 Task: Look for space in Mejorada del Campo, Spain from 6th June, 2023 to 8th June, 2023 for 2 adults in price range Rs.7000 to Rs.12000. Place can be private room with 1  bedroom having 2 beds and 1 bathroom. Property type can be house, flat, guest house. Amenities needed are: wifi, washing machine. Booking option can be shelf check-in. Required host language is English.
Action: Mouse moved to (236, 160)
Screenshot: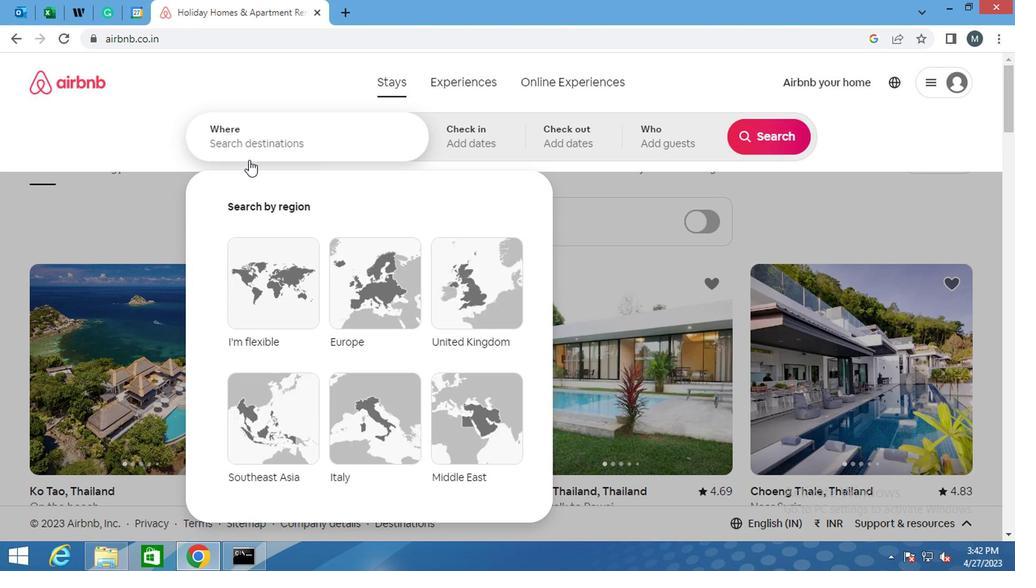 
Action: Key pressed <Key.shift>MEJORADA<Key.space>DEL<Key.space><Key.shift>CAMPO
Screenshot: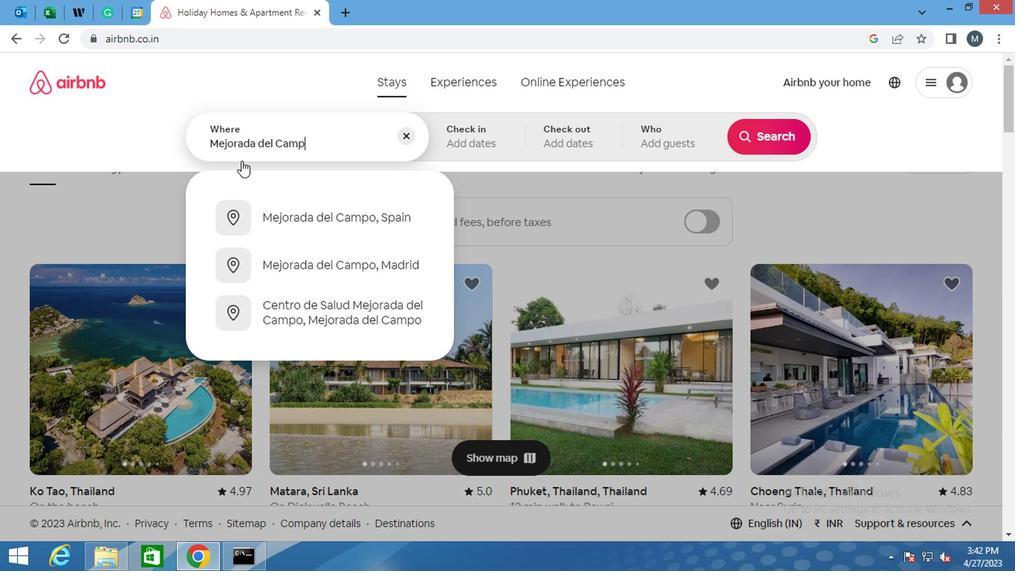 
Action: Mouse moved to (368, 265)
Screenshot: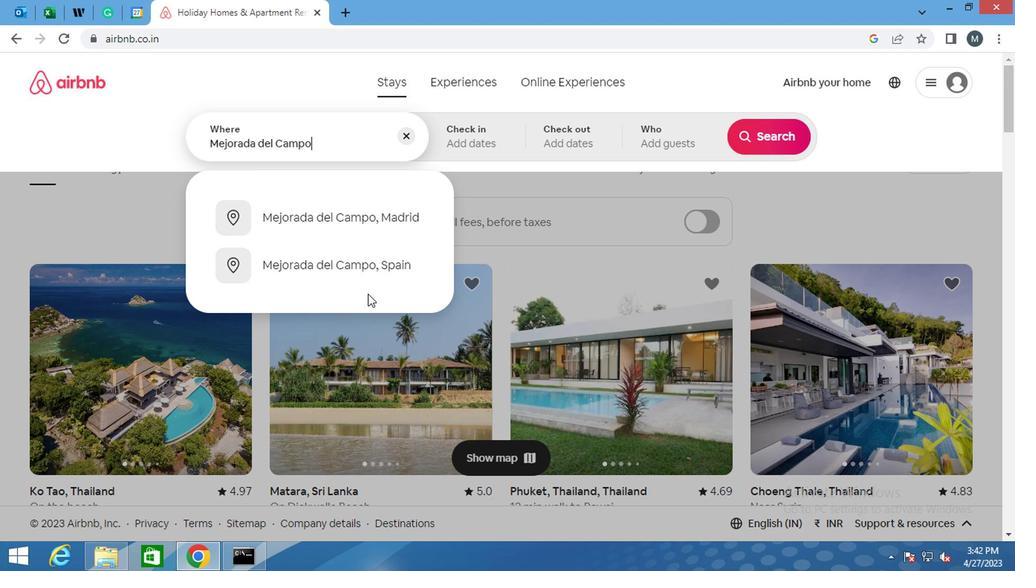
Action: Mouse pressed left at (368, 265)
Screenshot: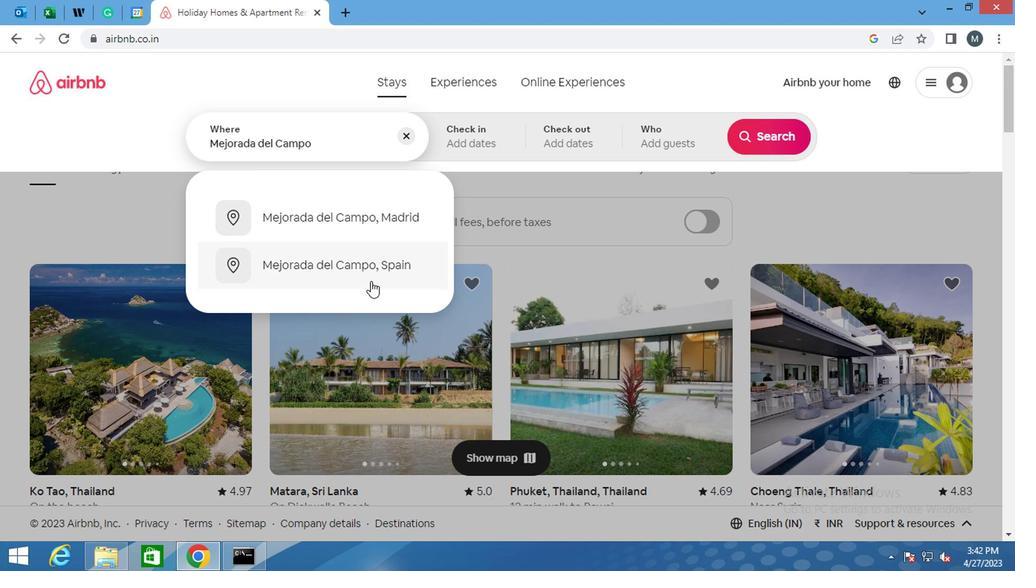 
Action: Mouse moved to (747, 253)
Screenshot: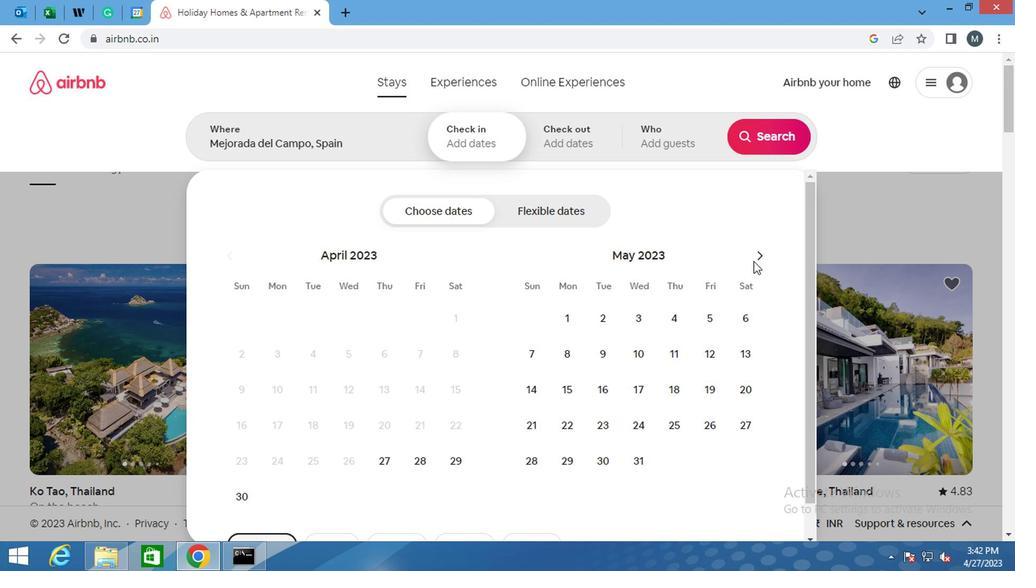 
Action: Mouse pressed left at (747, 253)
Screenshot: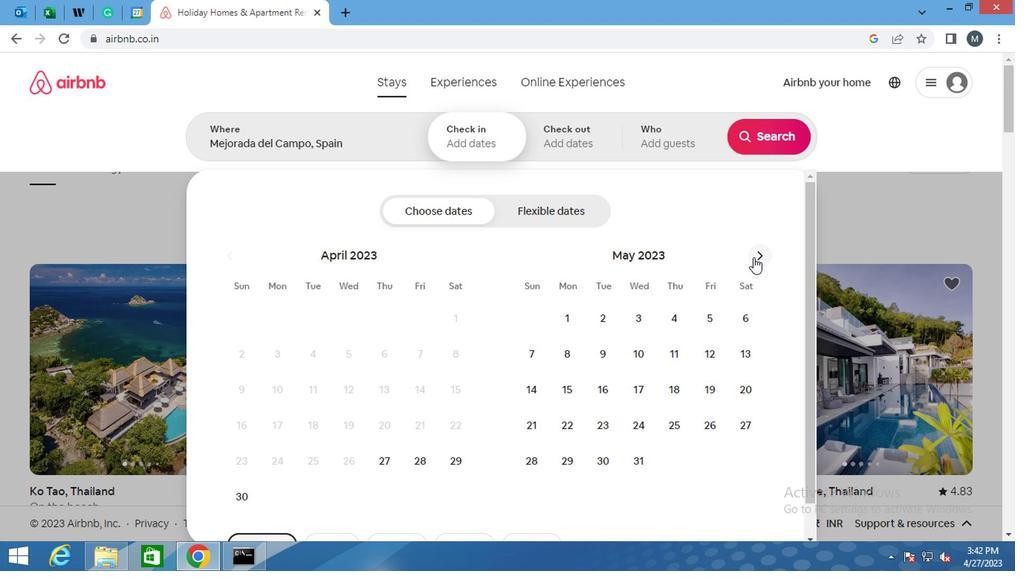 
Action: Mouse moved to (590, 353)
Screenshot: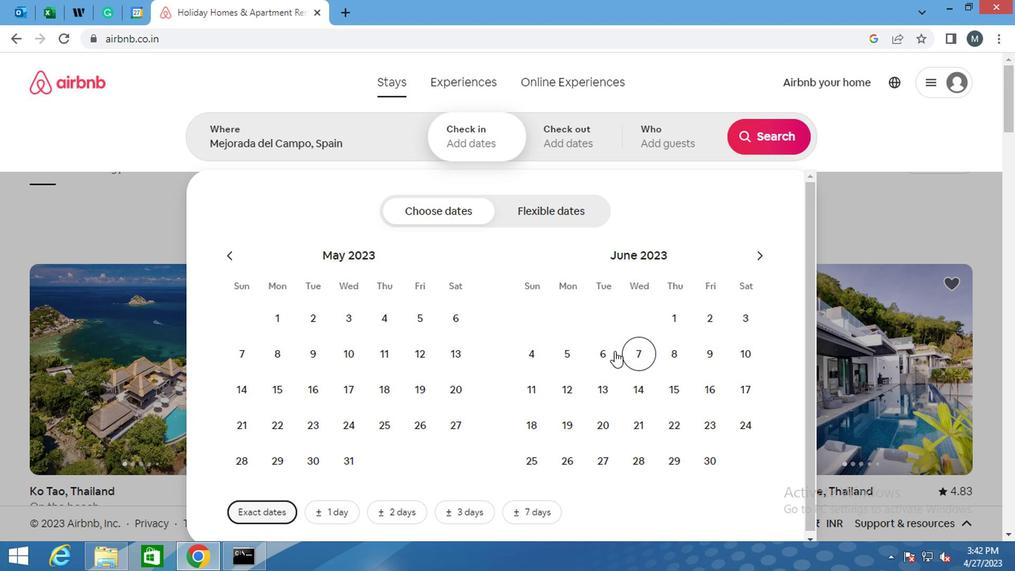 
Action: Mouse pressed left at (590, 353)
Screenshot: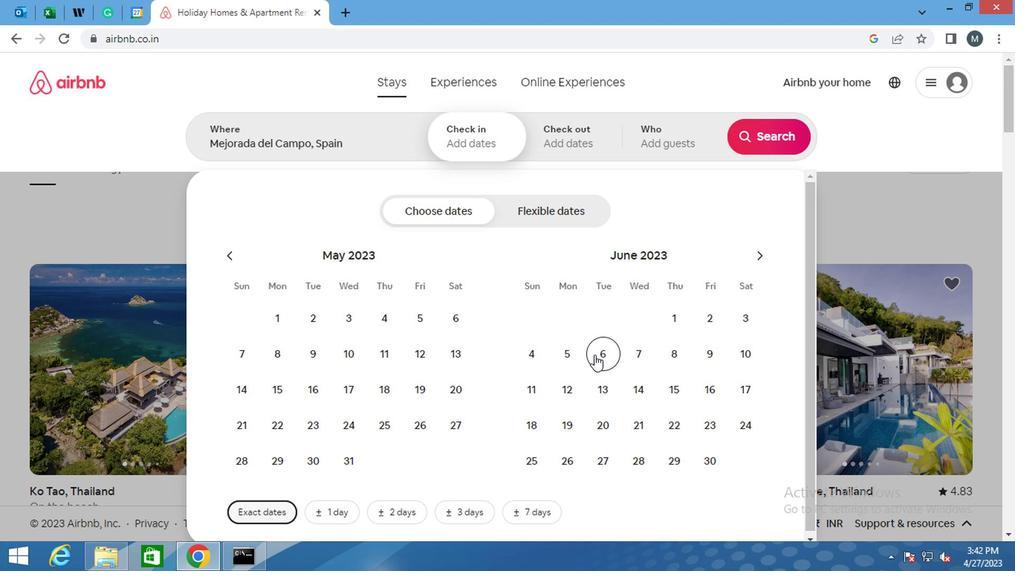 
Action: Mouse moved to (666, 347)
Screenshot: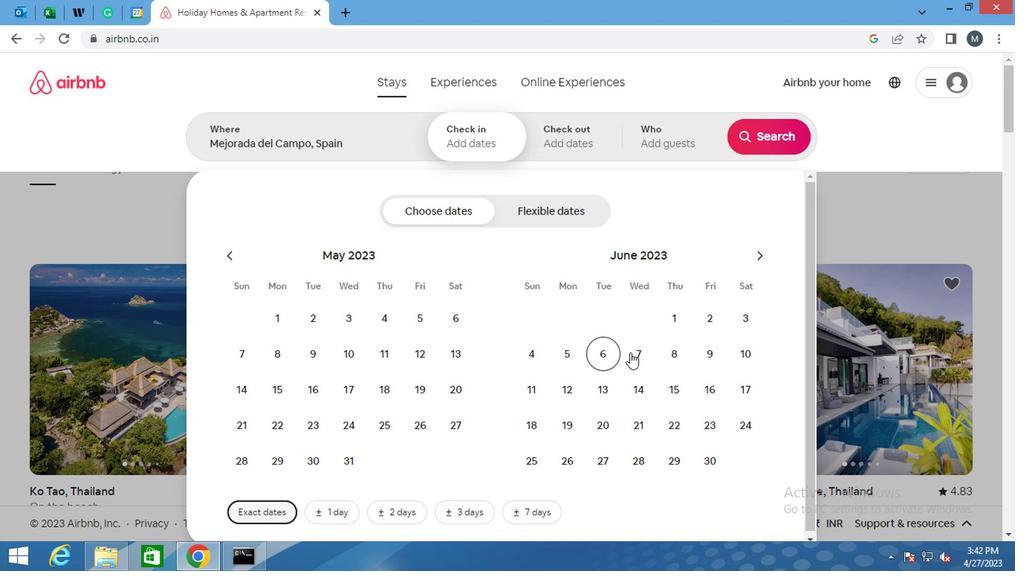 
Action: Mouse pressed left at (666, 347)
Screenshot: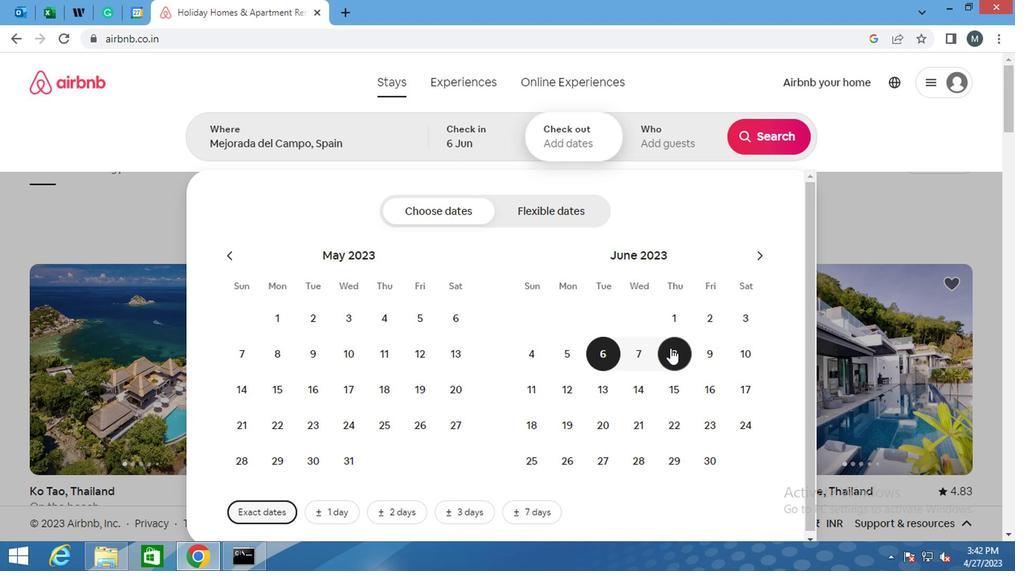
Action: Mouse moved to (674, 149)
Screenshot: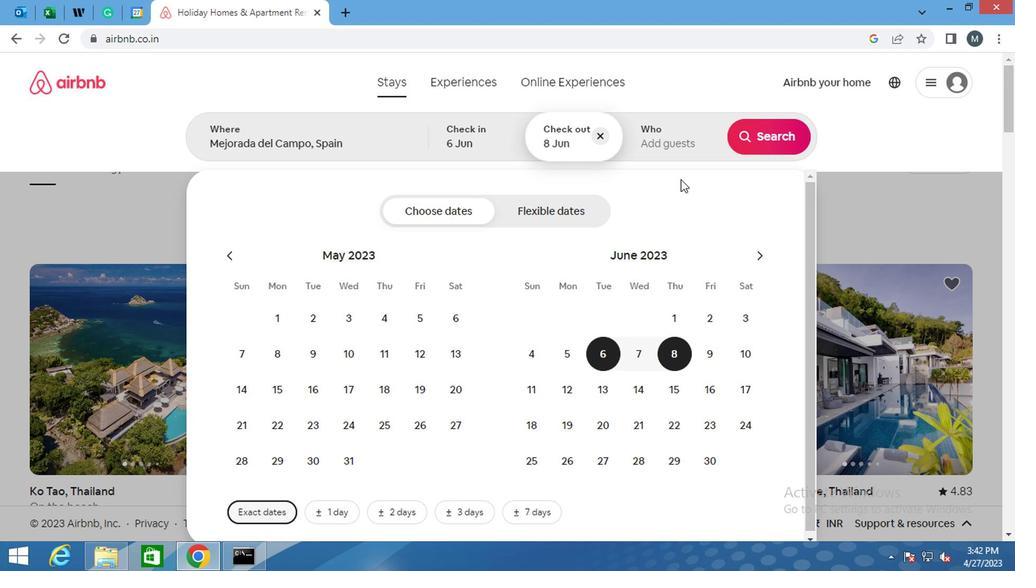 
Action: Mouse pressed left at (674, 149)
Screenshot: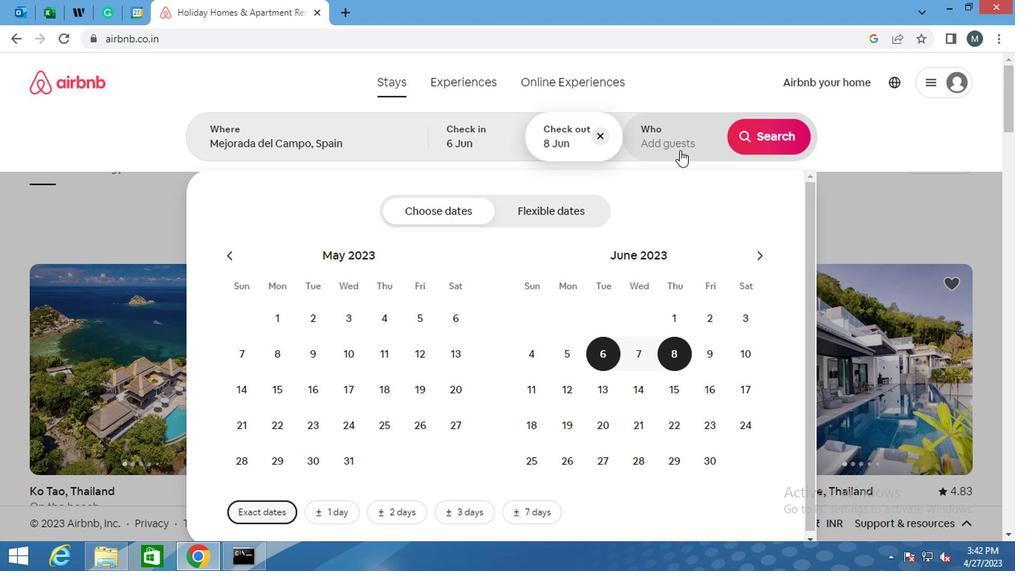 
Action: Mouse moved to (760, 217)
Screenshot: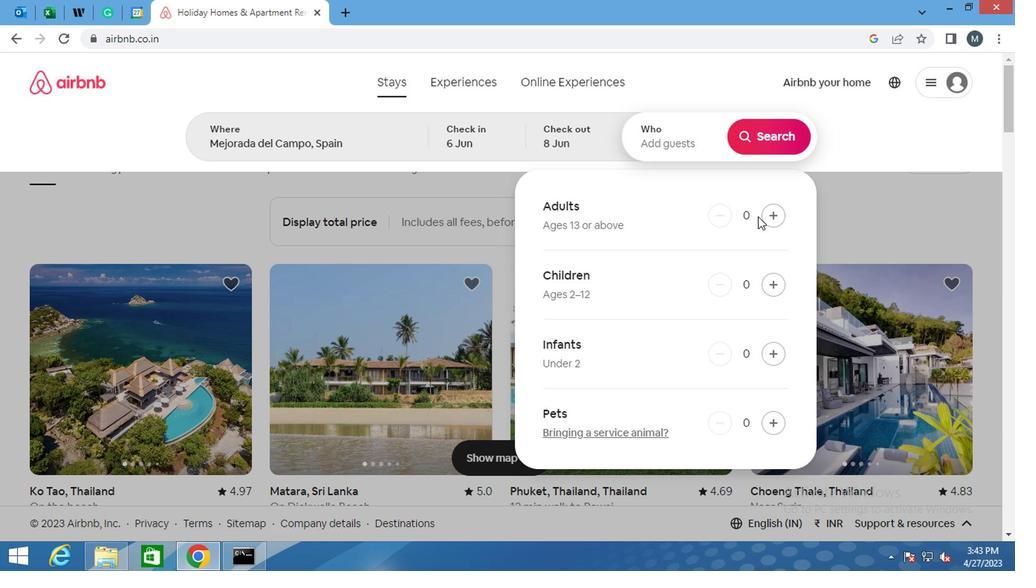 
Action: Mouse pressed left at (760, 217)
Screenshot: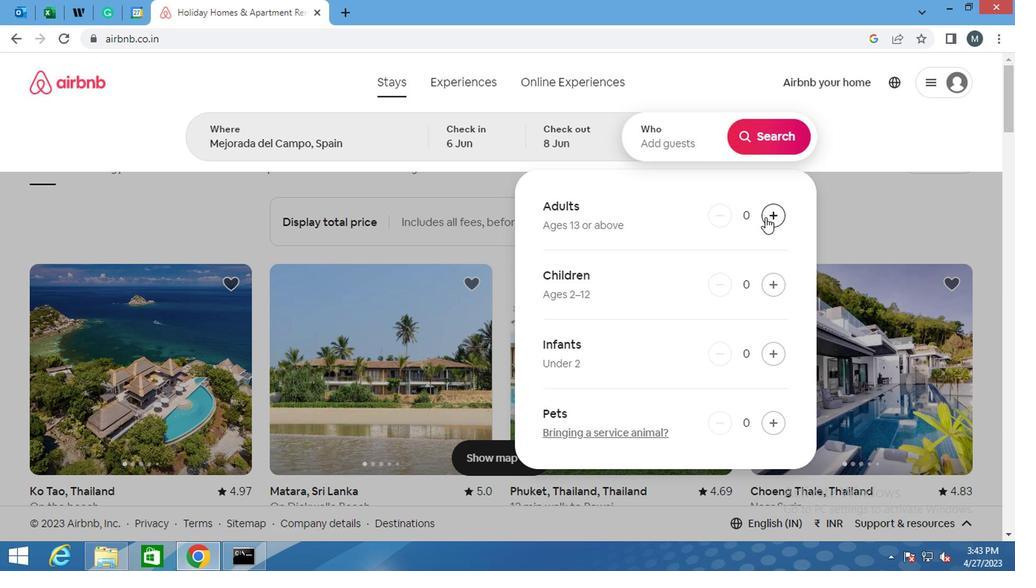 
Action: Mouse pressed left at (760, 217)
Screenshot: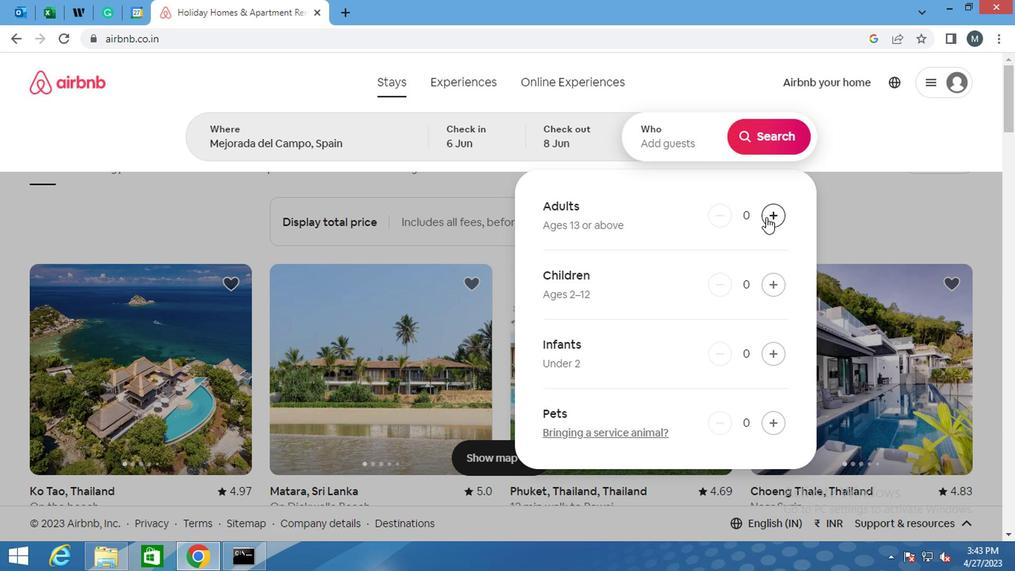 
Action: Mouse moved to (760, 129)
Screenshot: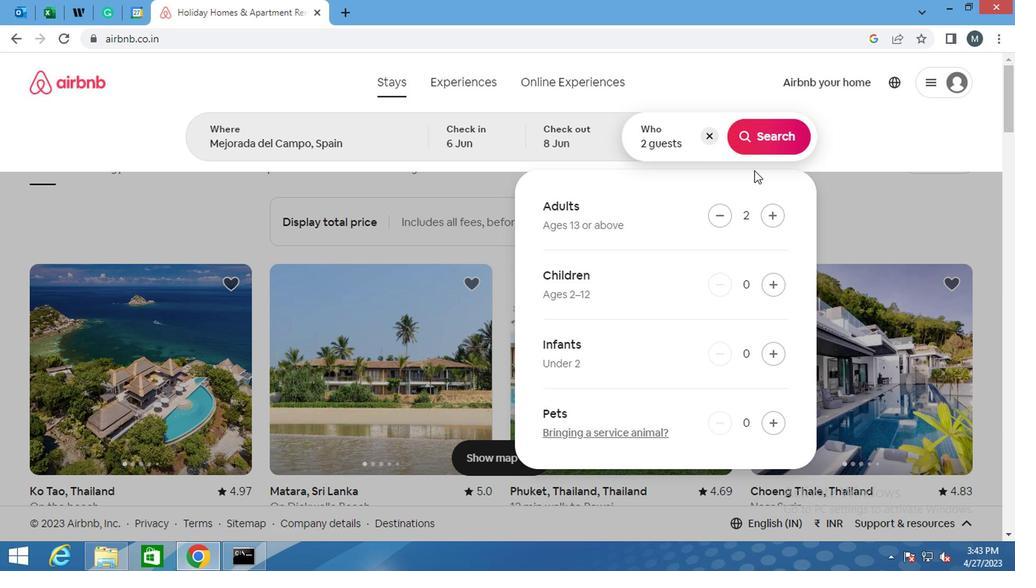
Action: Mouse pressed left at (760, 129)
Screenshot: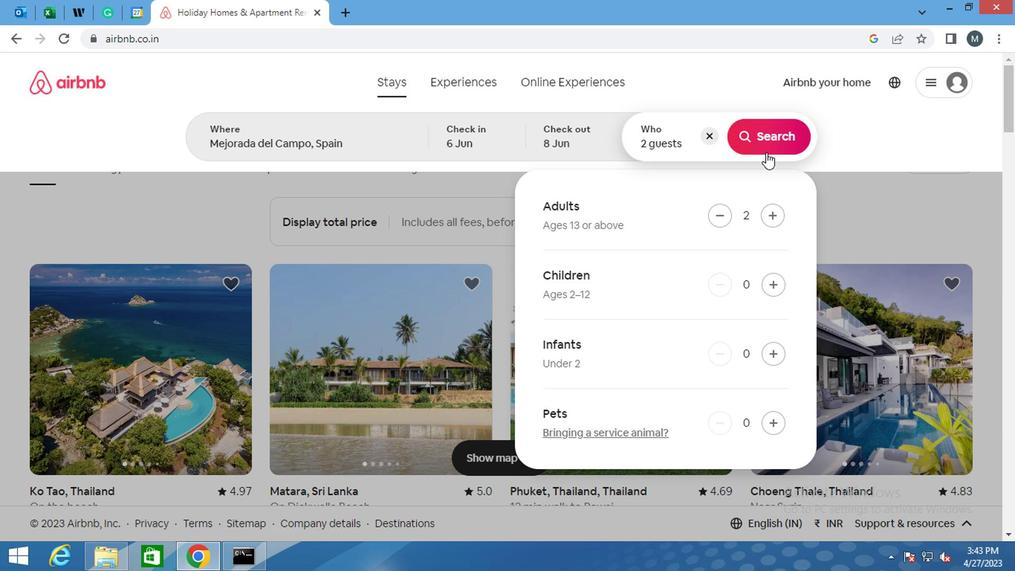 
Action: Mouse moved to (931, 137)
Screenshot: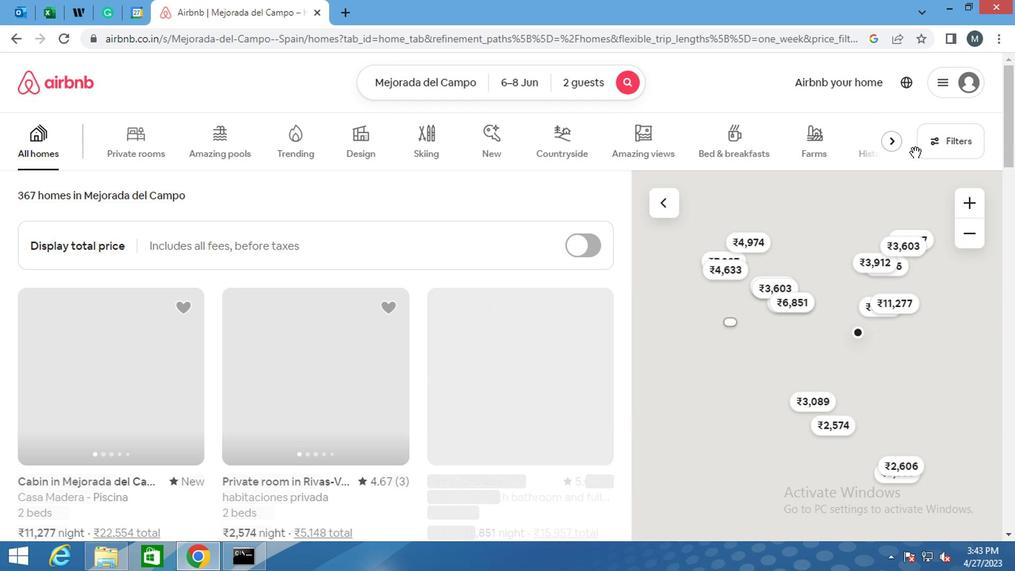 
Action: Mouse pressed left at (931, 137)
Screenshot: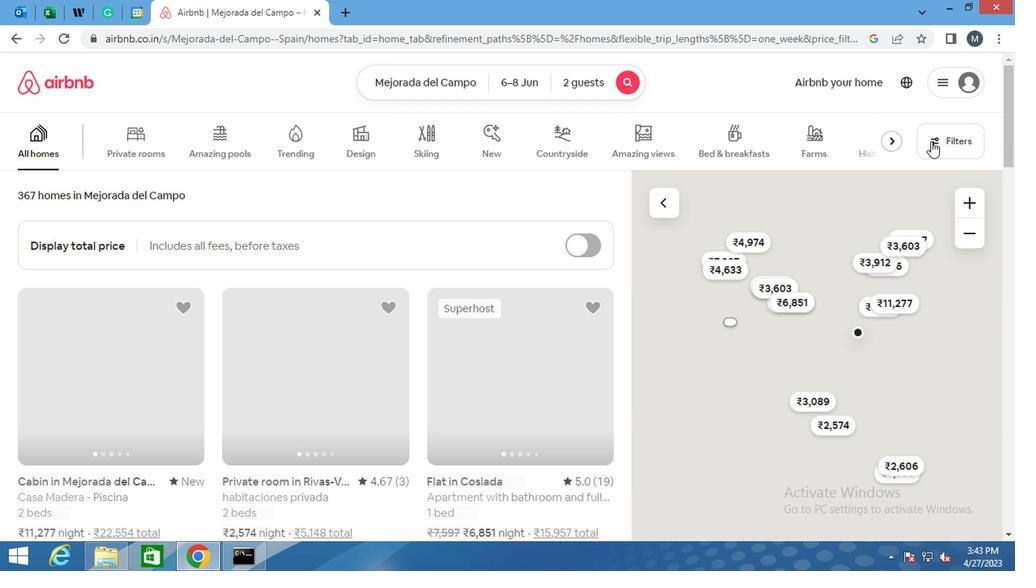 
Action: Mouse moved to (360, 330)
Screenshot: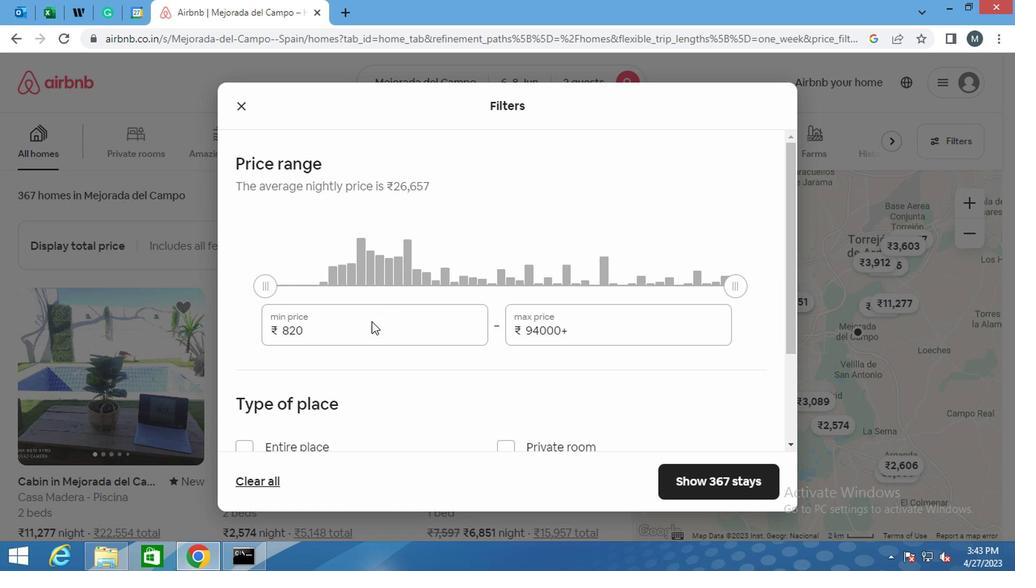 
Action: Mouse pressed left at (360, 330)
Screenshot: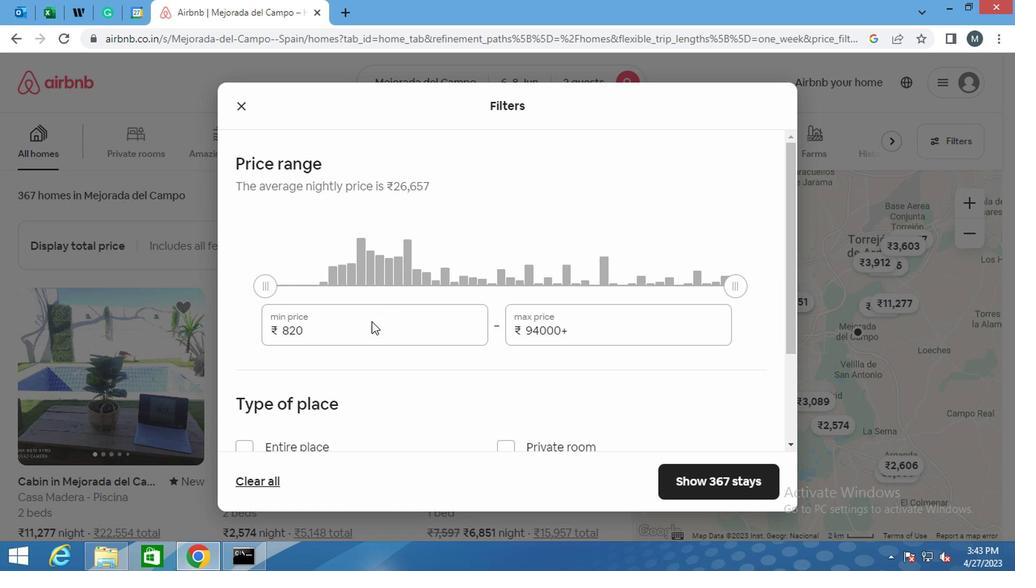
Action: Mouse moved to (258, 327)
Screenshot: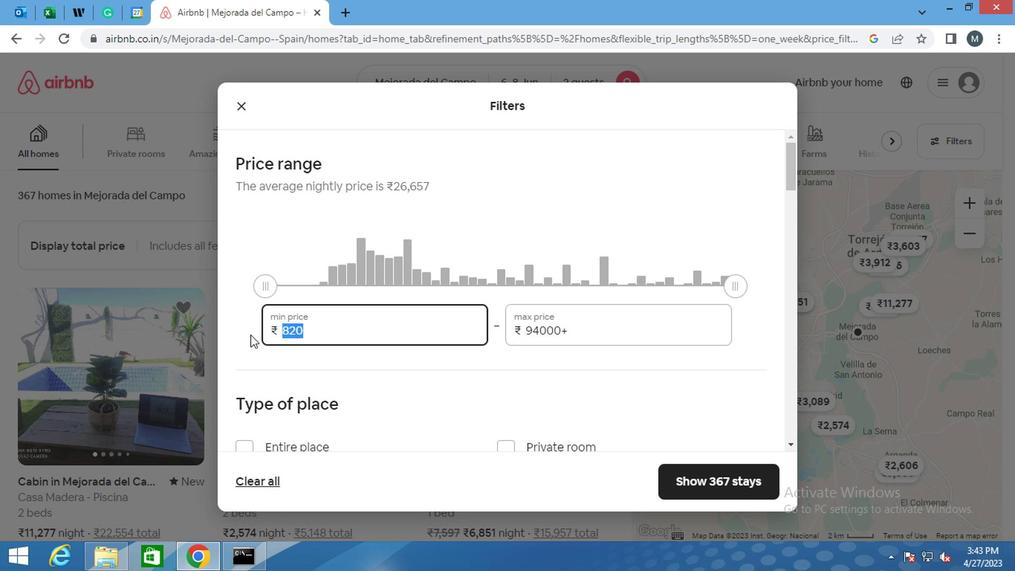 
Action: Key pressed 7000
Screenshot: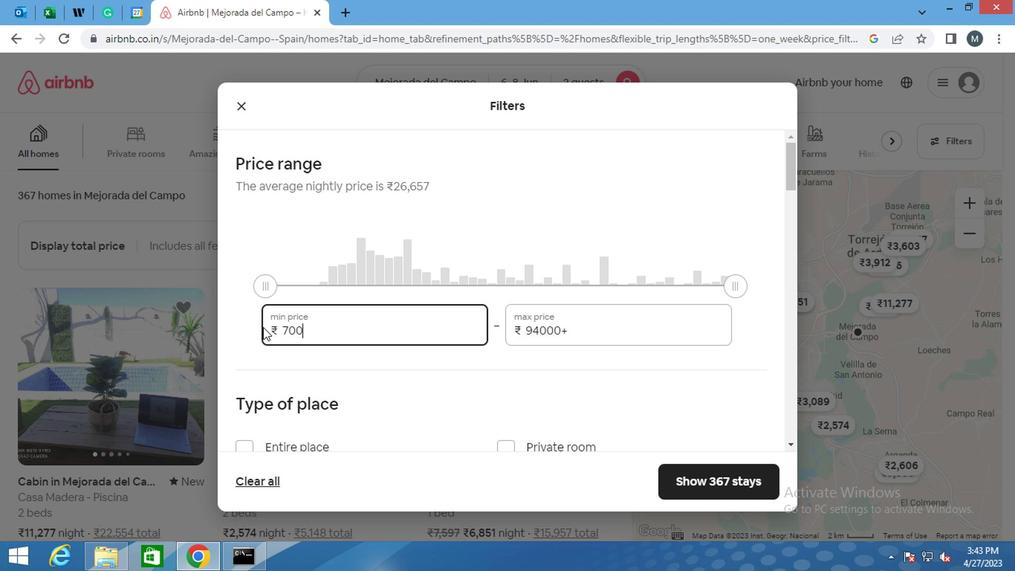 
Action: Mouse moved to (569, 326)
Screenshot: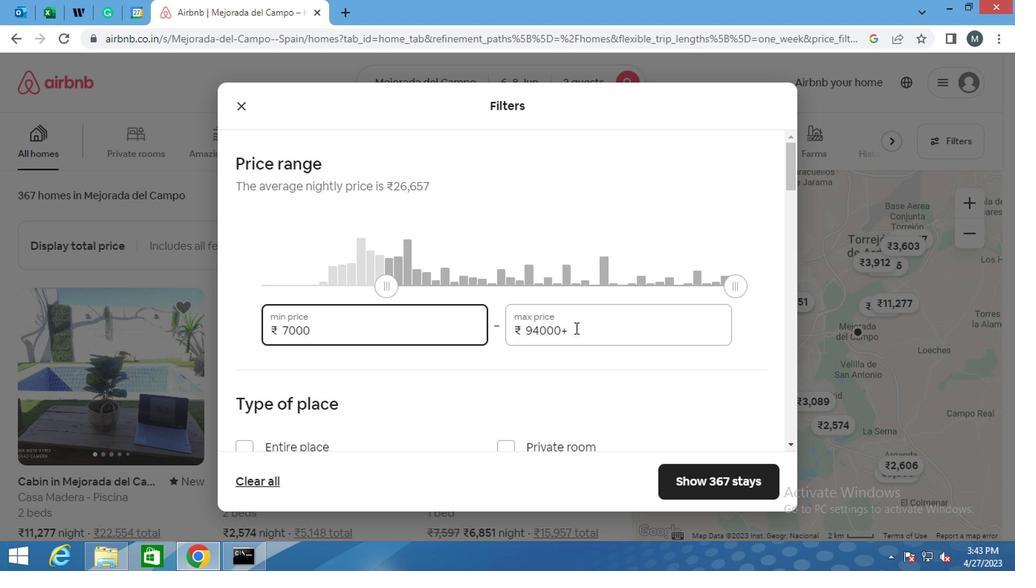 
Action: Mouse pressed left at (569, 326)
Screenshot: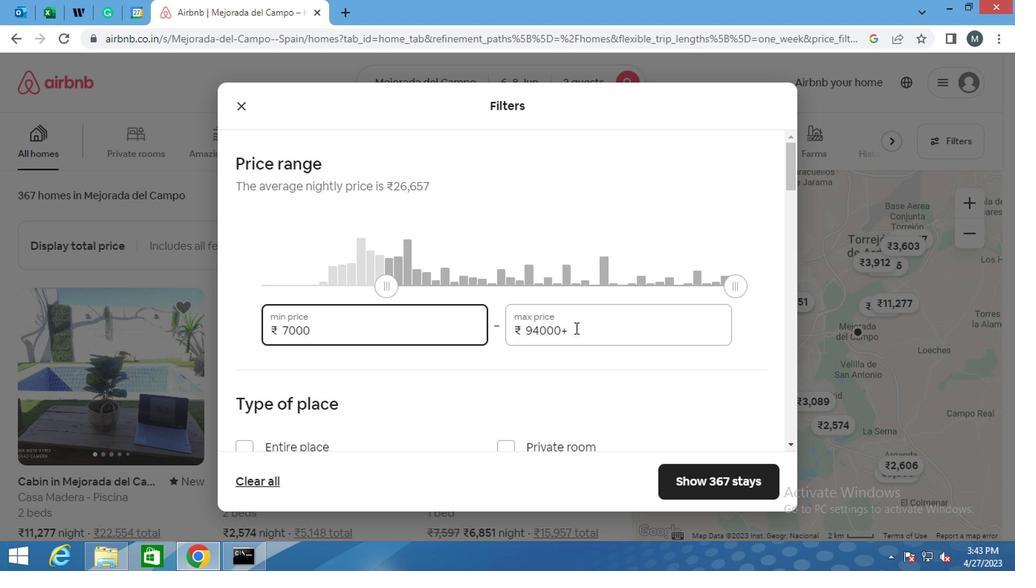 
Action: Mouse moved to (493, 326)
Screenshot: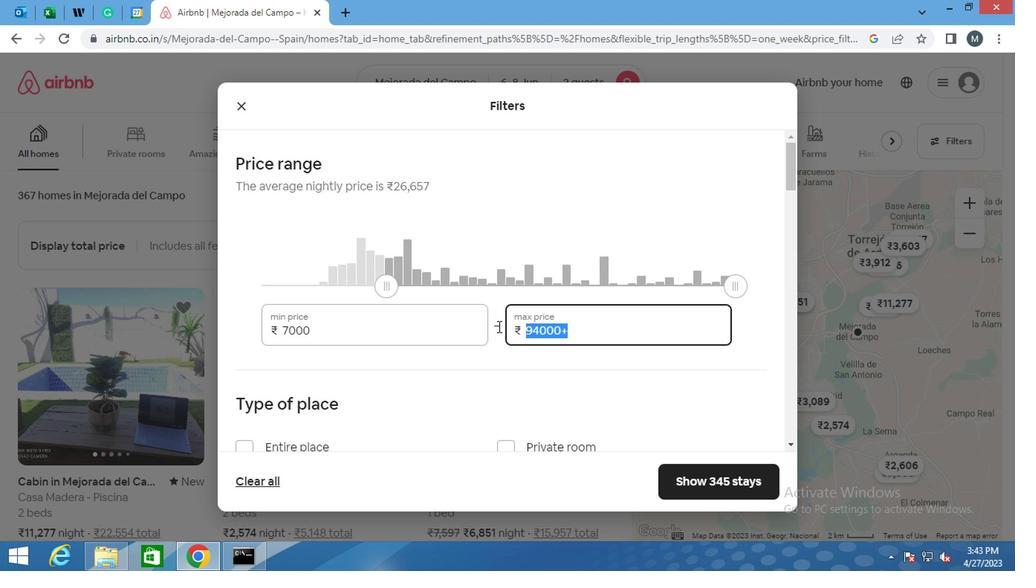 
Action: Key pressed 1
Screenshot: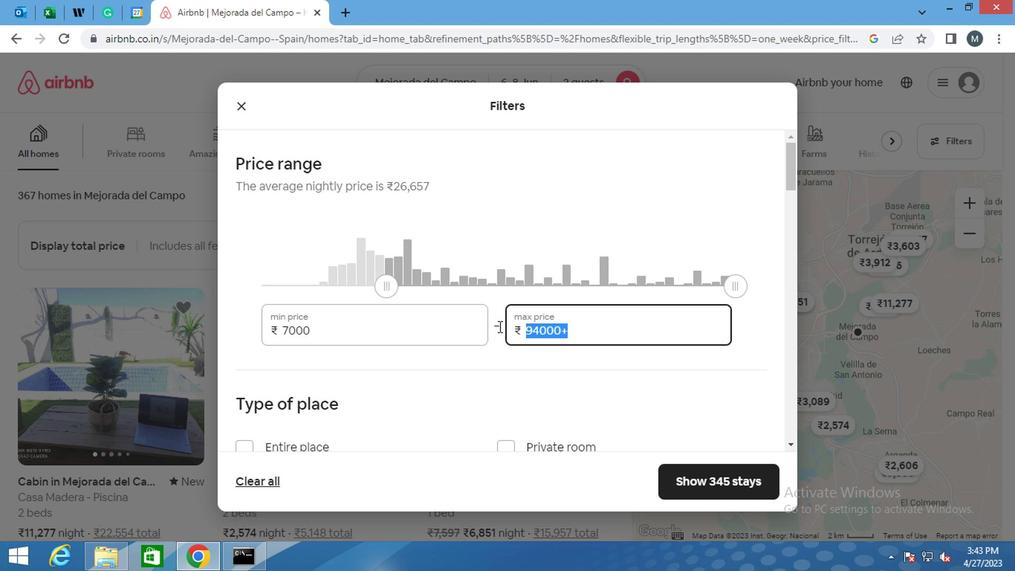 
Action: Mouse moved to (493, 326)
Screenshot: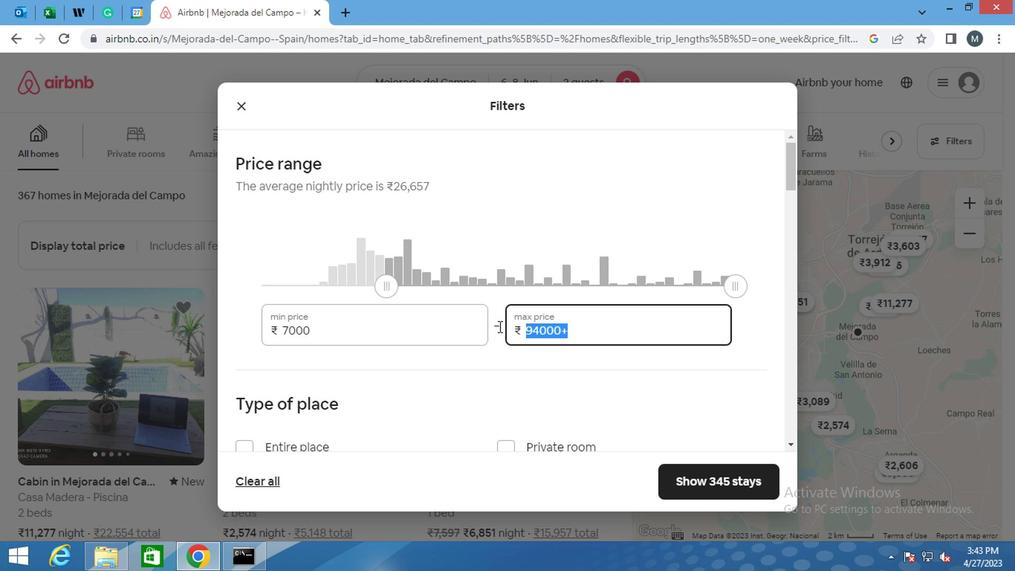 
Action: Key pressed 2
Screenshot: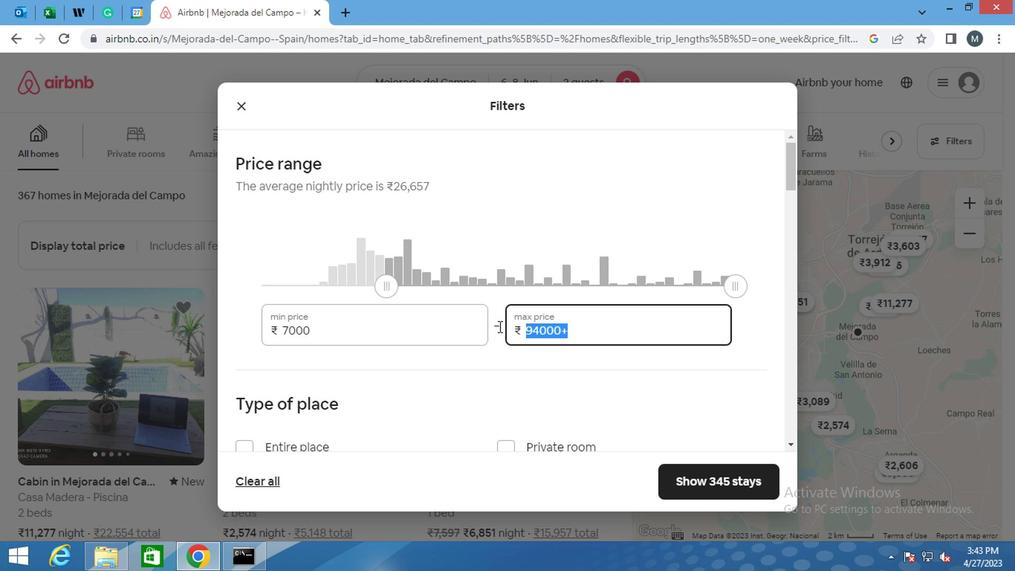
Action: Mouse moved to (495, 327)
Screenshot: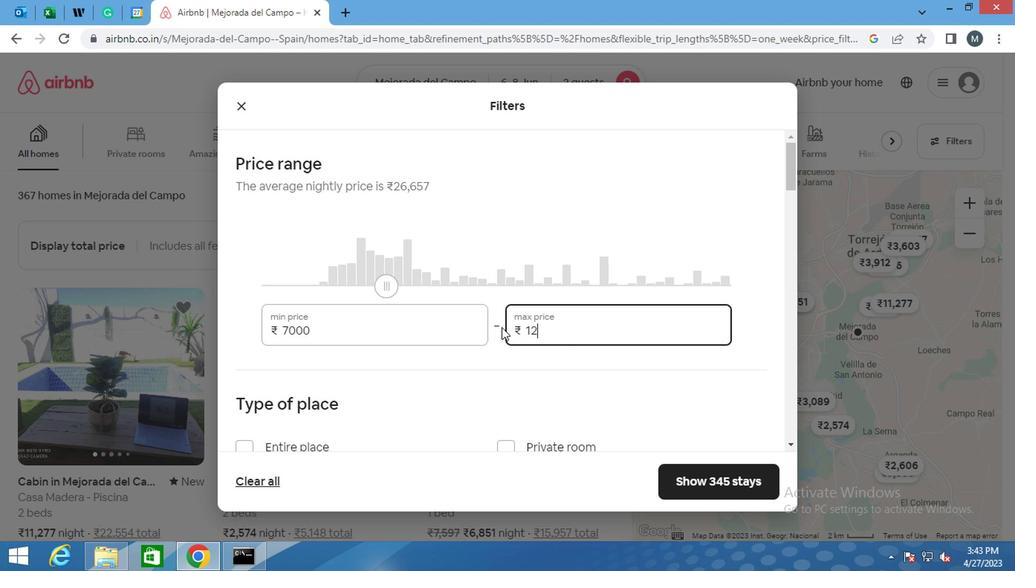 
Action: Key pressed 0
Screenshot: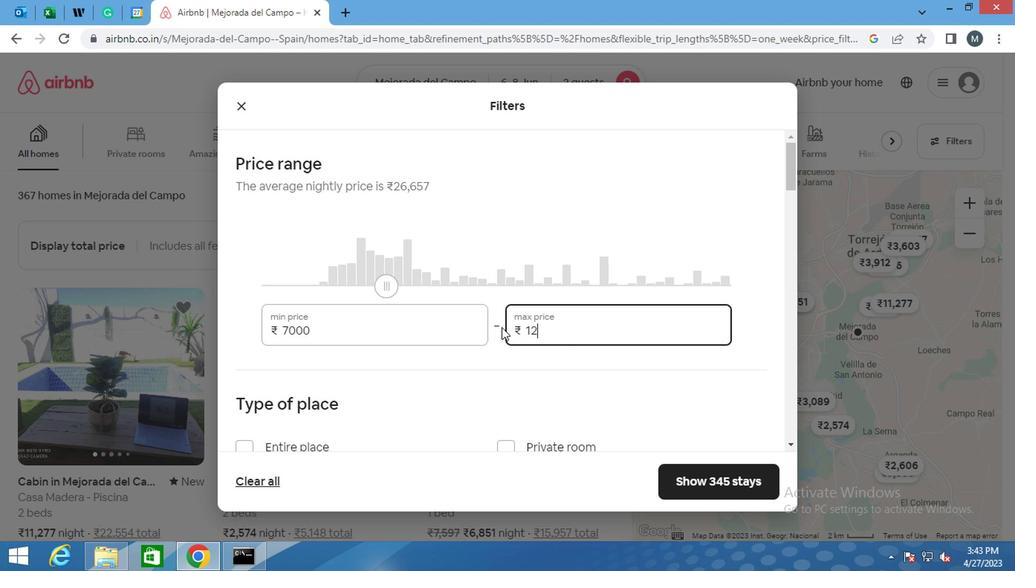 
Action: Mouse moved to (497, 327)
Screenshot: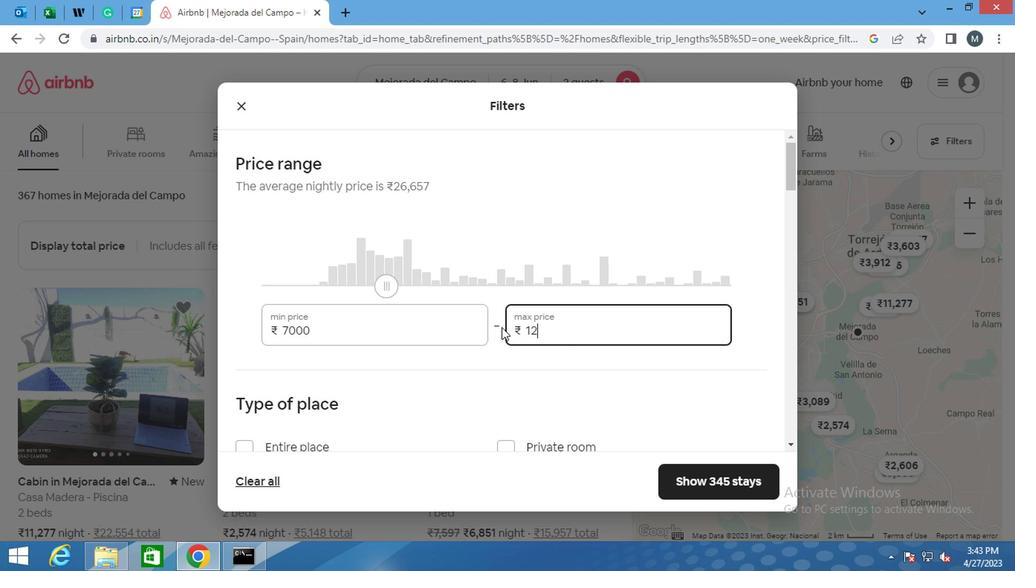 
Action: Key pressed 0
Screenshot: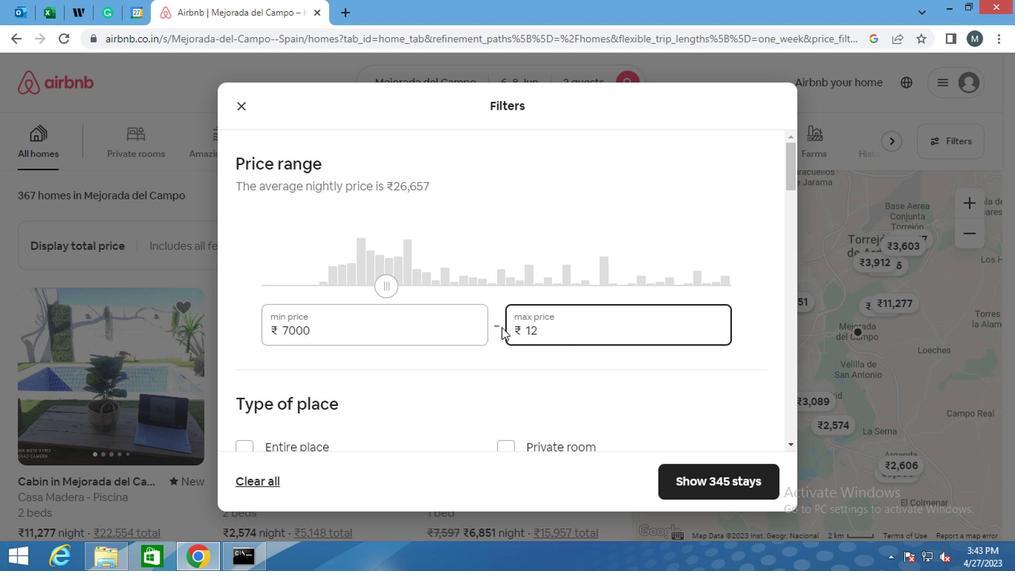 
Action: Mouse moved to (498, 328)
Screenshot: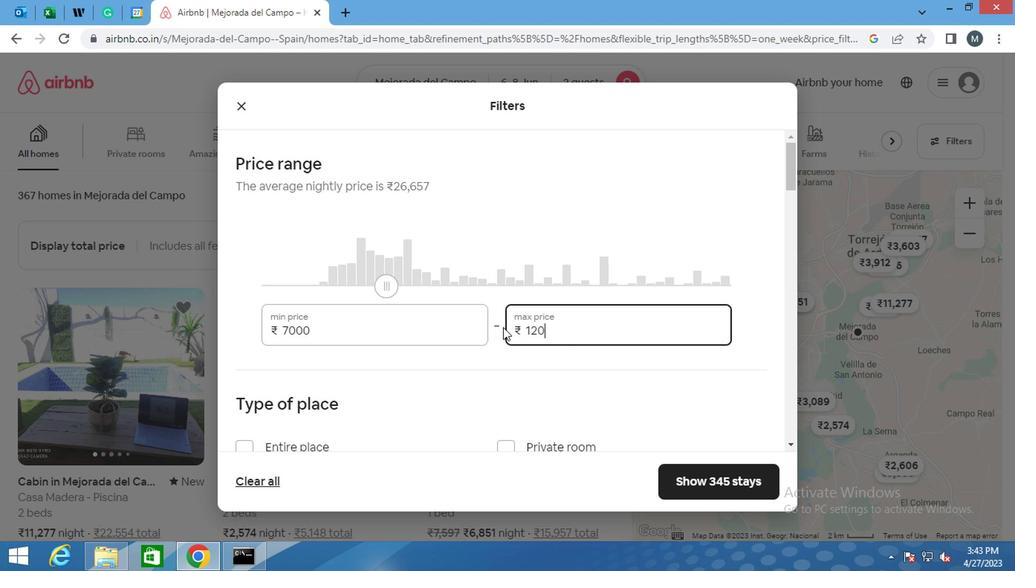 
Action: Key pressed 0
Screenshot: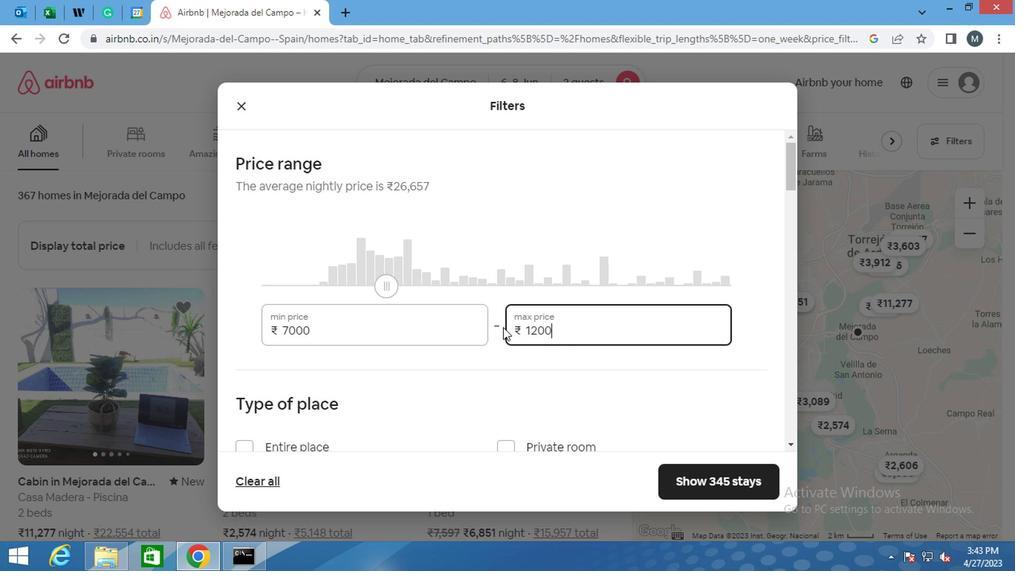 
Action: Mouse moved to (456, 353)
Screenshot: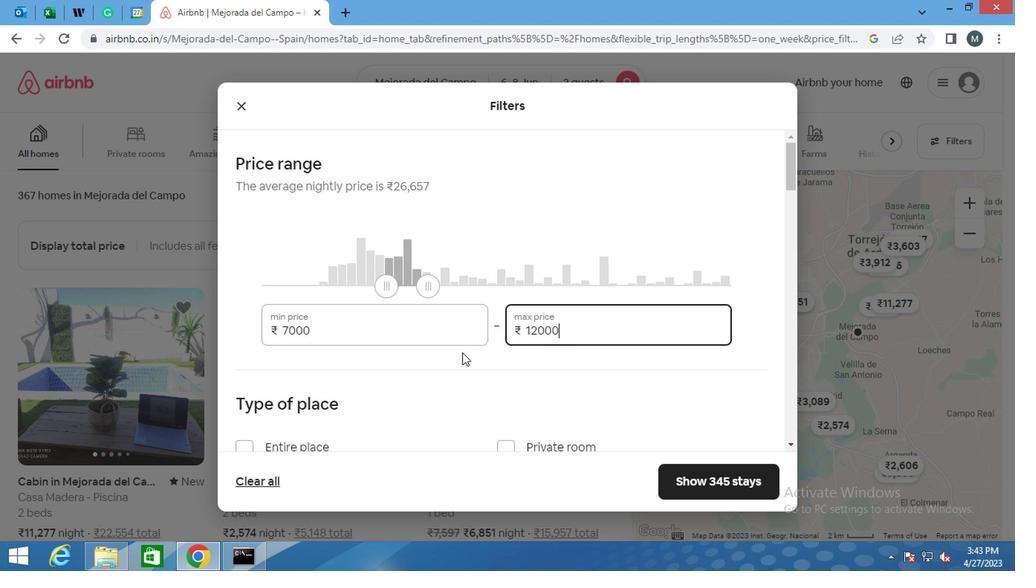 
Action: Mouse scrolled (456, 352) with delta (0, -1)
Screenshot: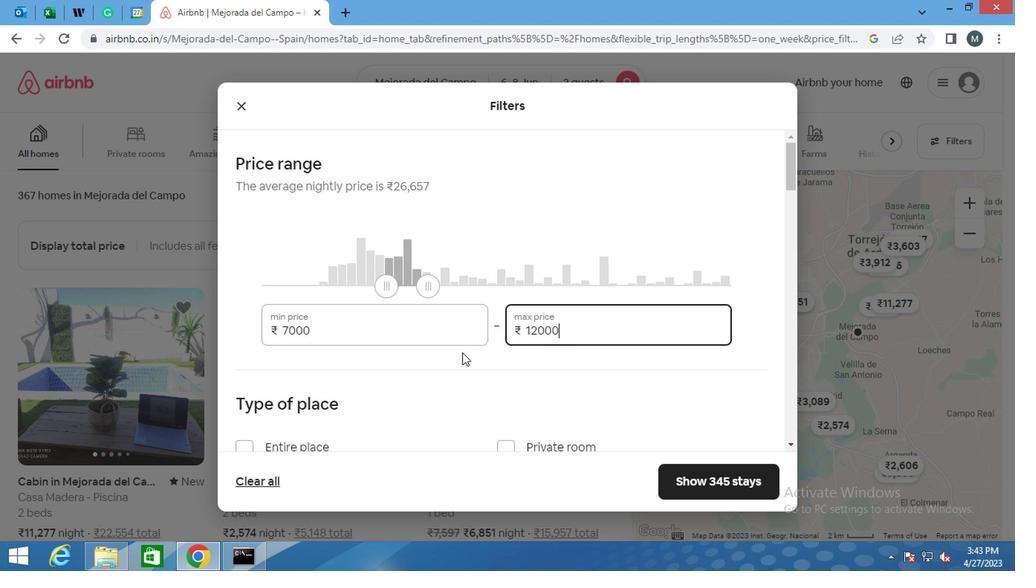 
Action: Mouse scrolled (456, 352) with delta (0, -1)
Screenshot: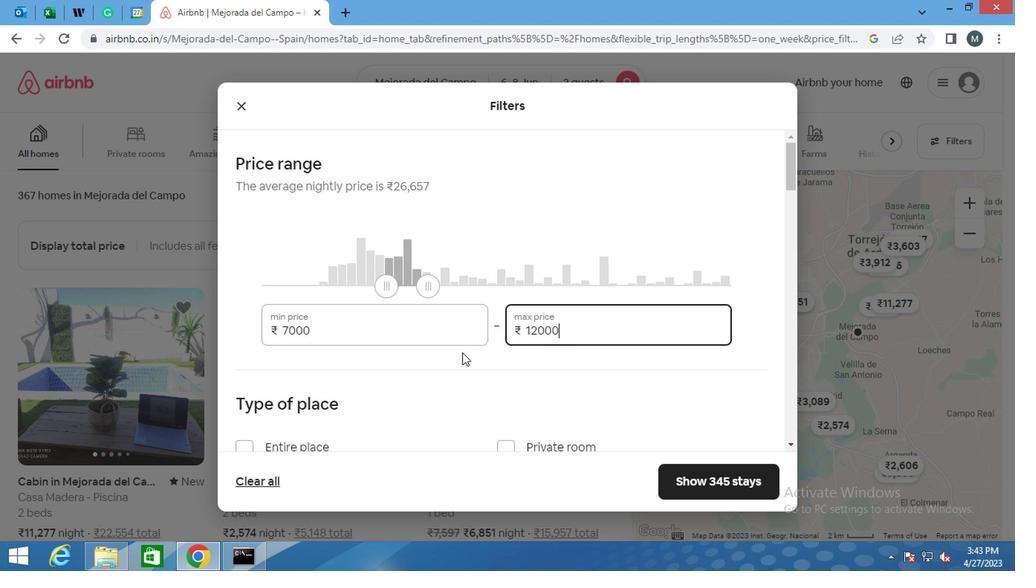 
Action: Mouse moved to (500, 301)
Screenshot: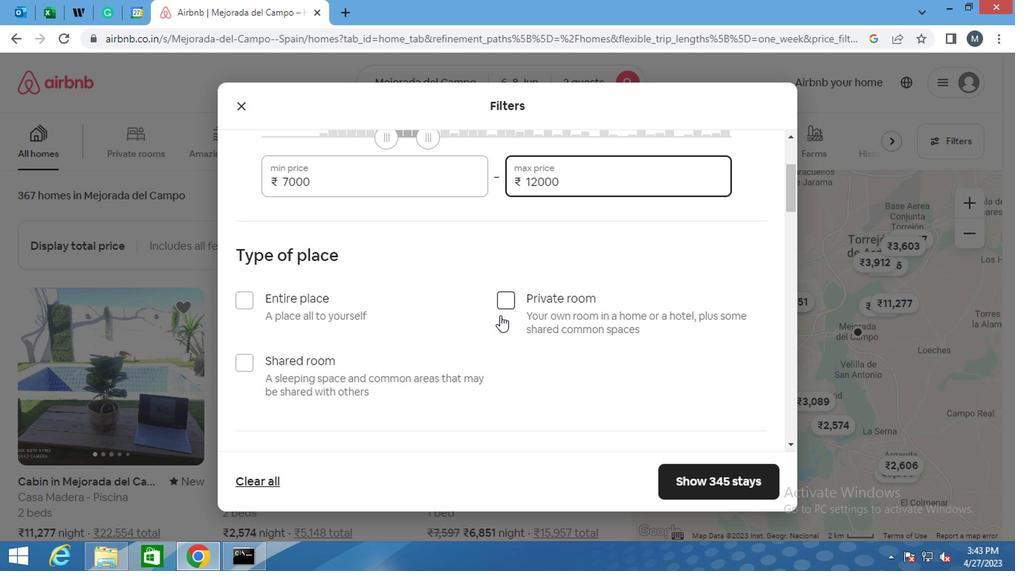 
Action: Mouse pressed left at (500, 301)
Screenshot: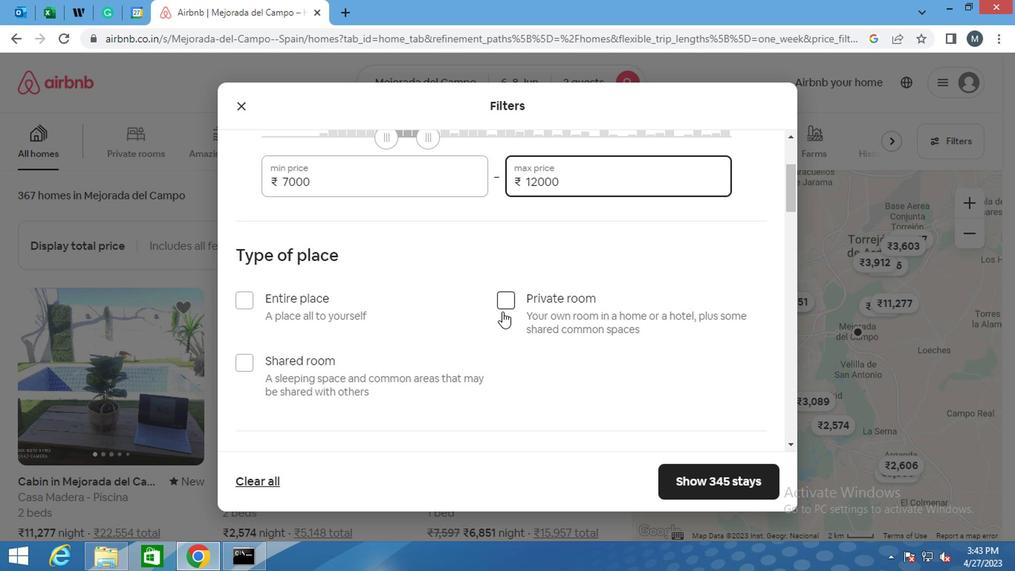 
Action: Mouse moved to (336, 299)
Screenshot: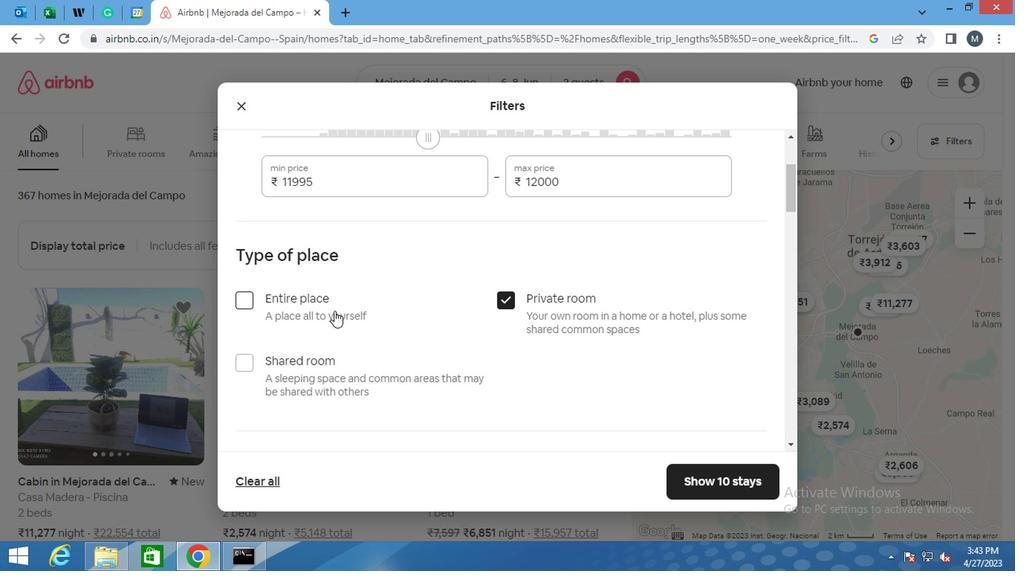 
Action: Mouse scrolled (336, 298) with delta (0, 0)
Screenshot: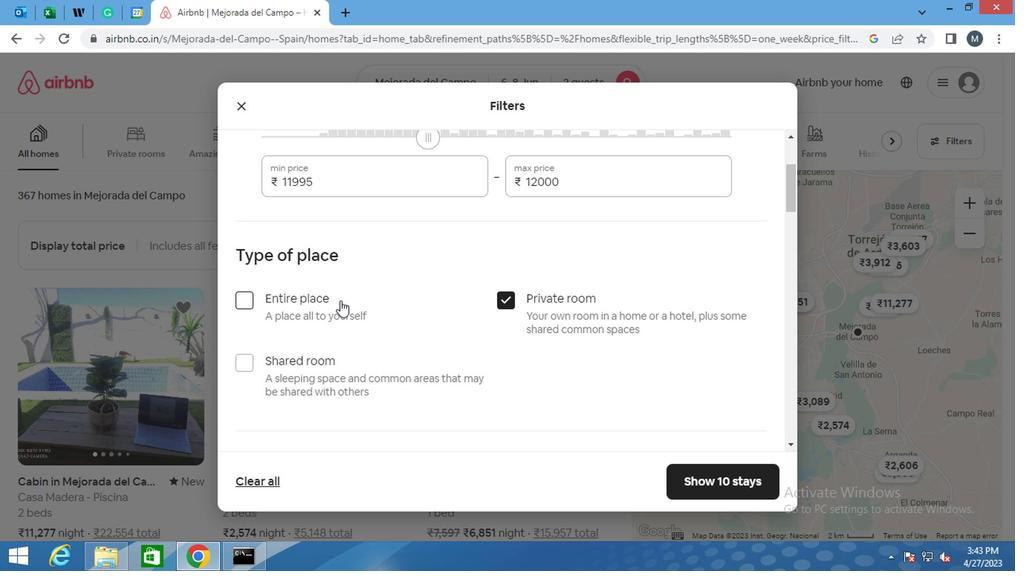 
Action: Mouse moved to (335, 299)
Screenshot: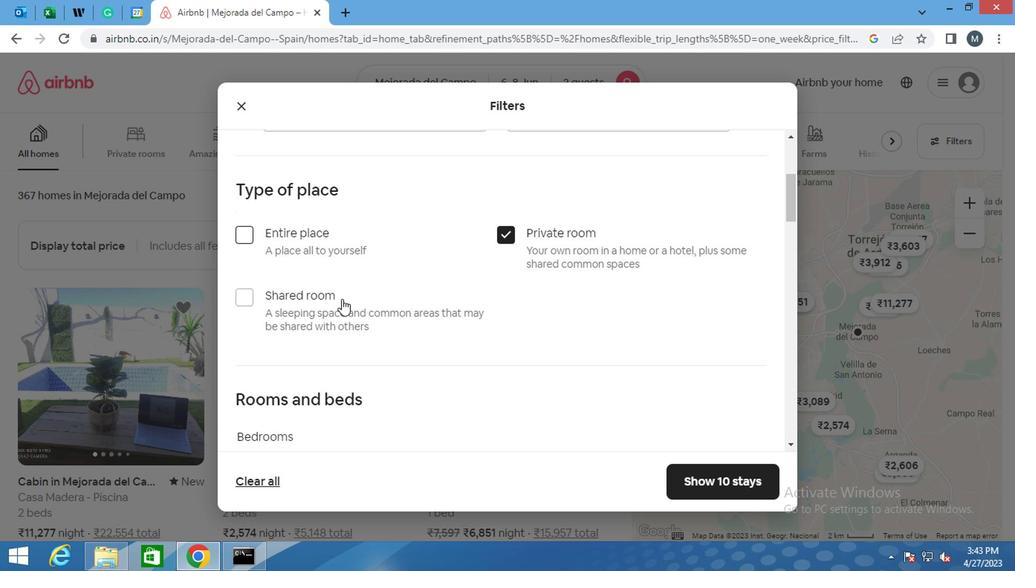 
Action: Mouse scrolled (335, 298) with delta (0, 0)
Screenshot: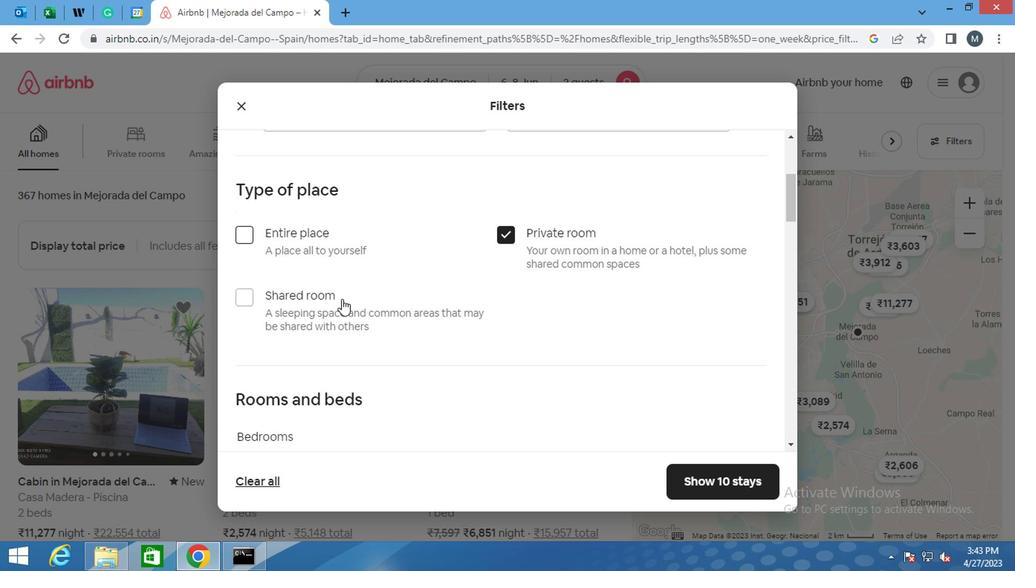 
Action: Mouse moved to (283, 298)
Screenshot: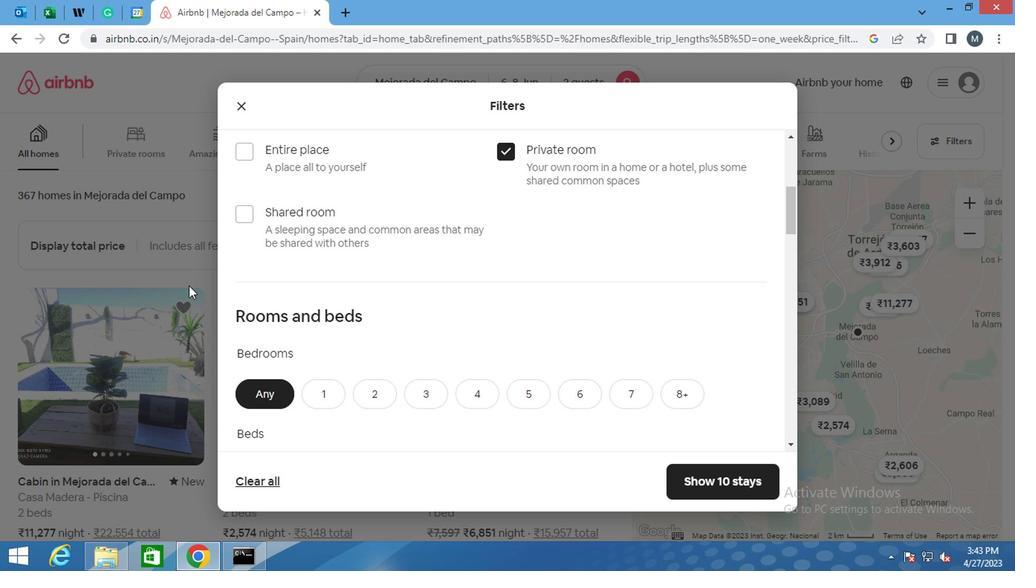 
Action: Mouse scrolled (283, 298) with delta (0, 0)
Screenshot: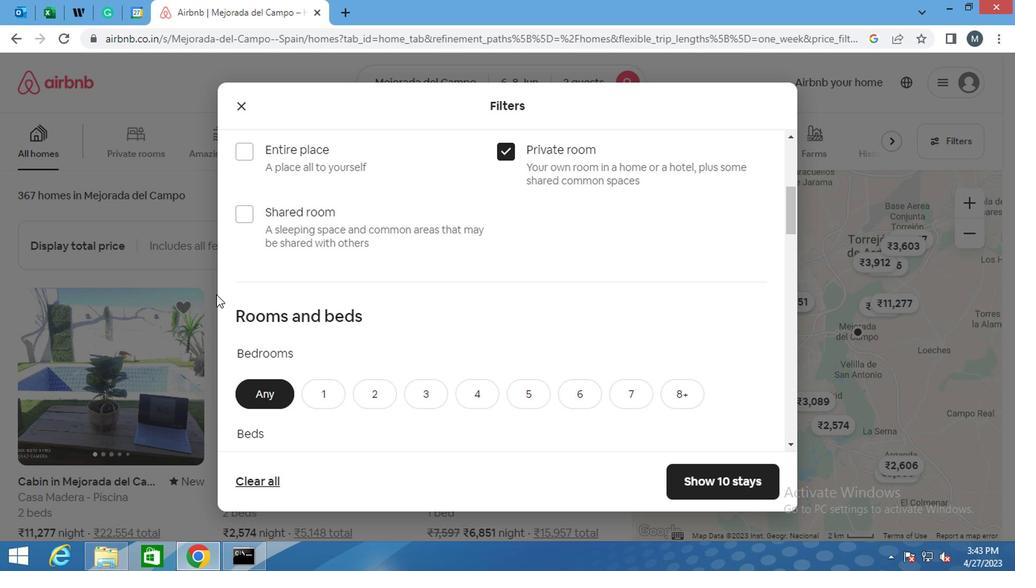 
Action: Mouse scrolled (283, 298) with delta (0, 0)
Screenshot: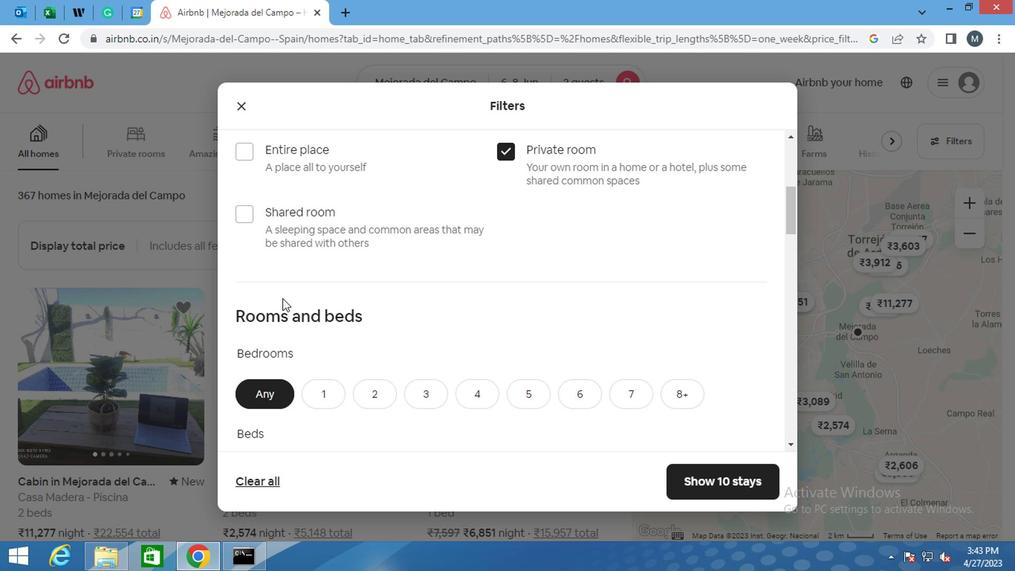 
Action: Mouse moved to (318, 252)
Screenshot: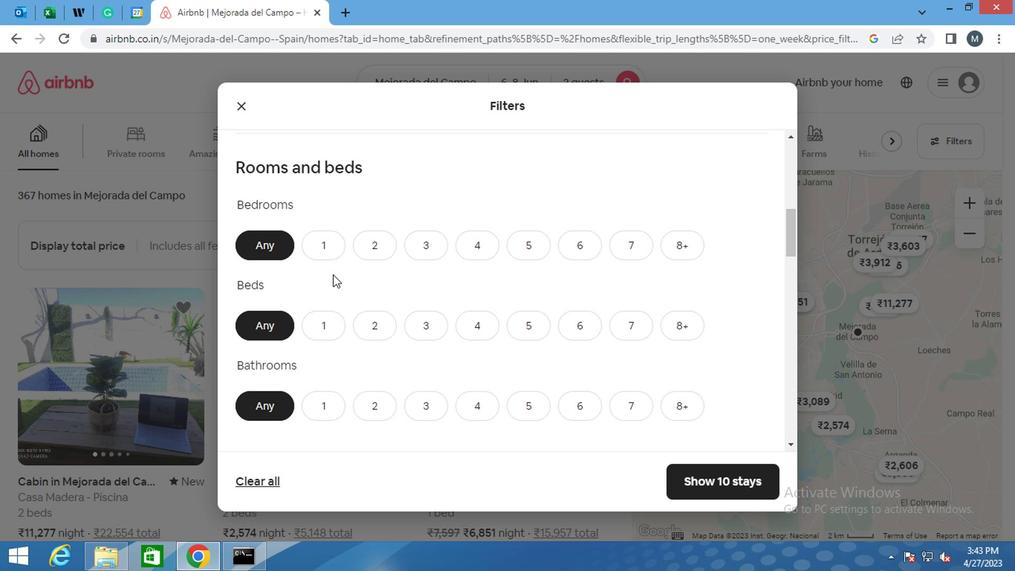 
Action: Mouse pressed left at (318, 252)
Screenshot: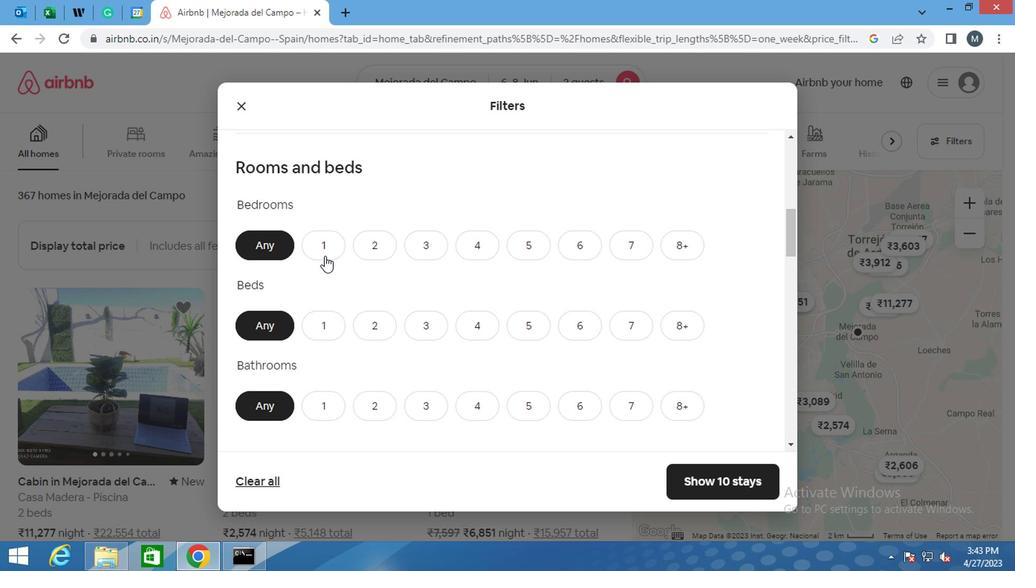 
Action: Mouse moved to (359, 322)
Screenshot: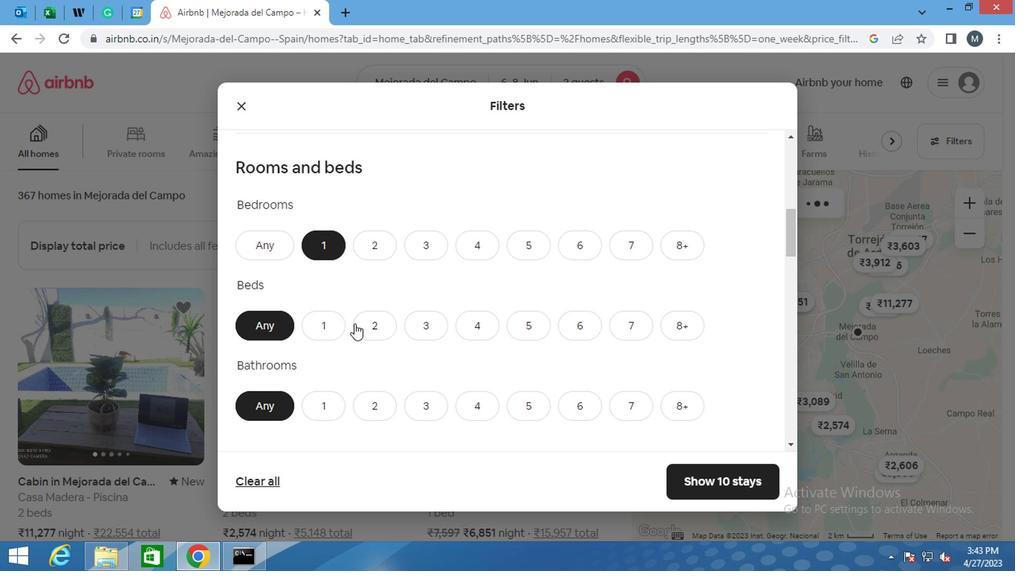 
Action: Mouse pressed left at (359, 322)
Screenshot: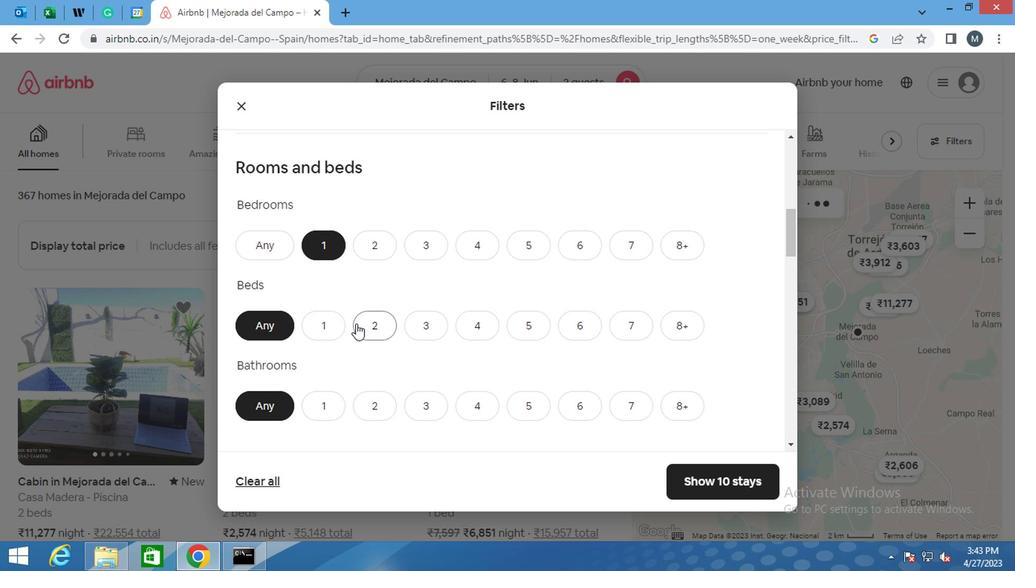 
Action: Mouse moved to (330, 408)
Screenshot: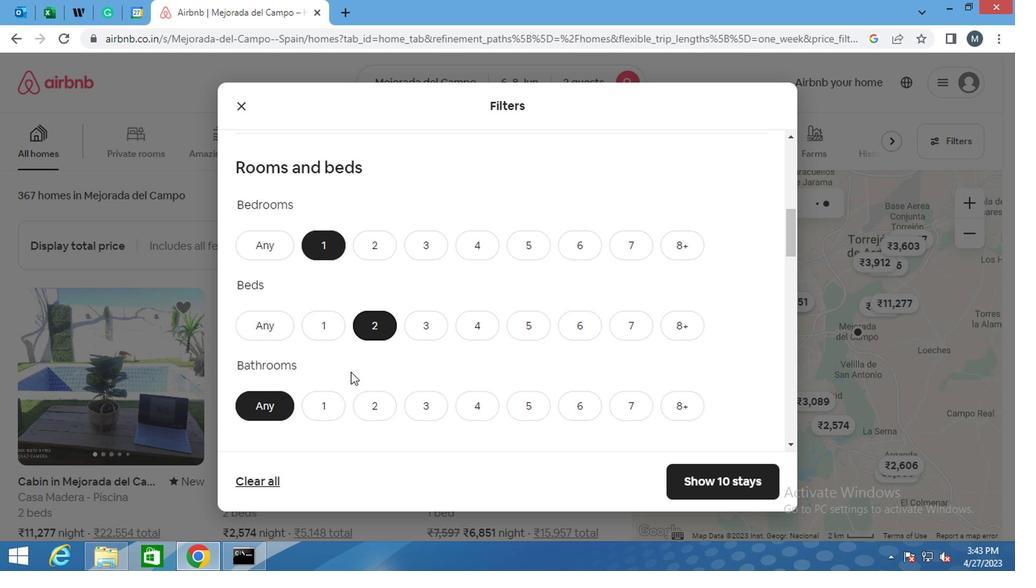 
Action: Mouse pressed left at (330, 408)
Screenshot: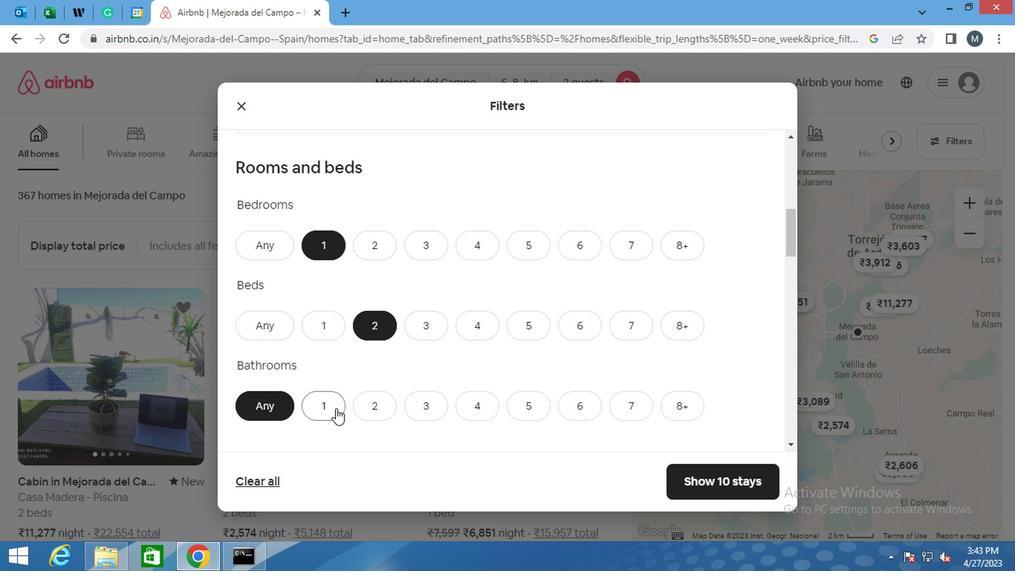 
Action: Mouse moved to (276, 362)
Screenshot: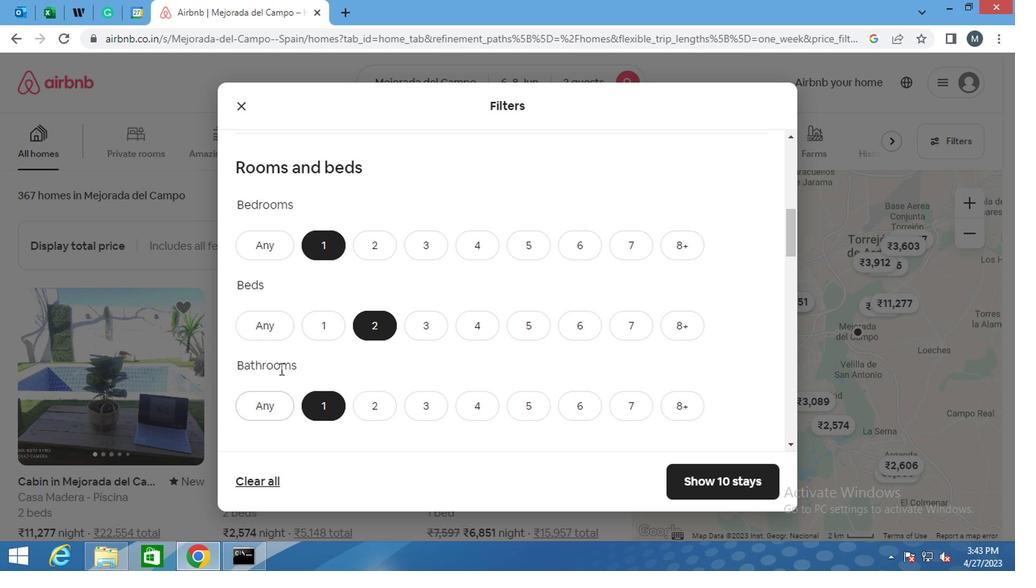 
Action: Mouse scrolled (276, 361) with delta (0, -1)
Screenshot: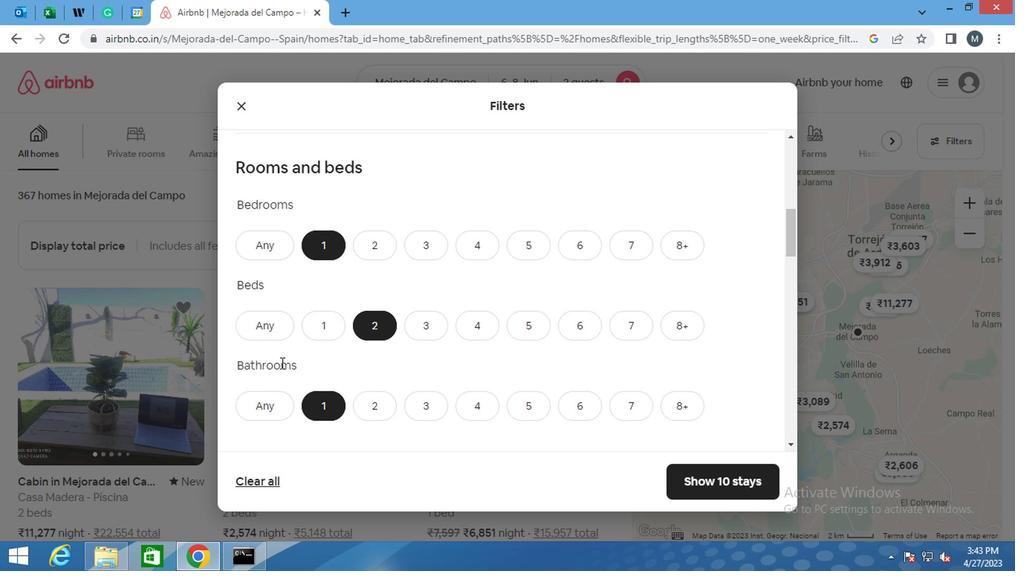 
Action: Mouse scrolled (276, 361) with delta (0, -1)
Screenshot: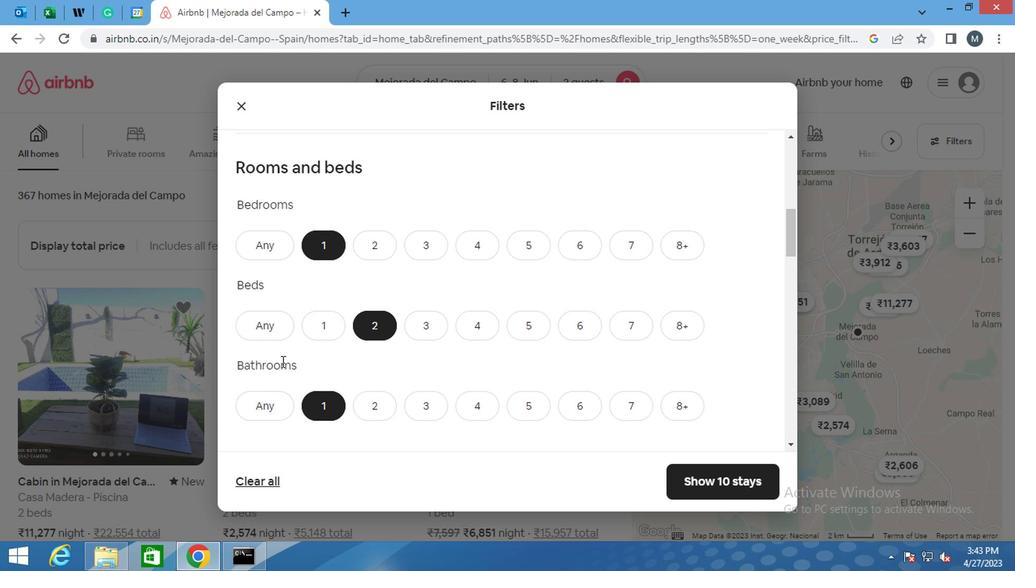 
Action: Mouse moved to (276, 361)
Screenshot: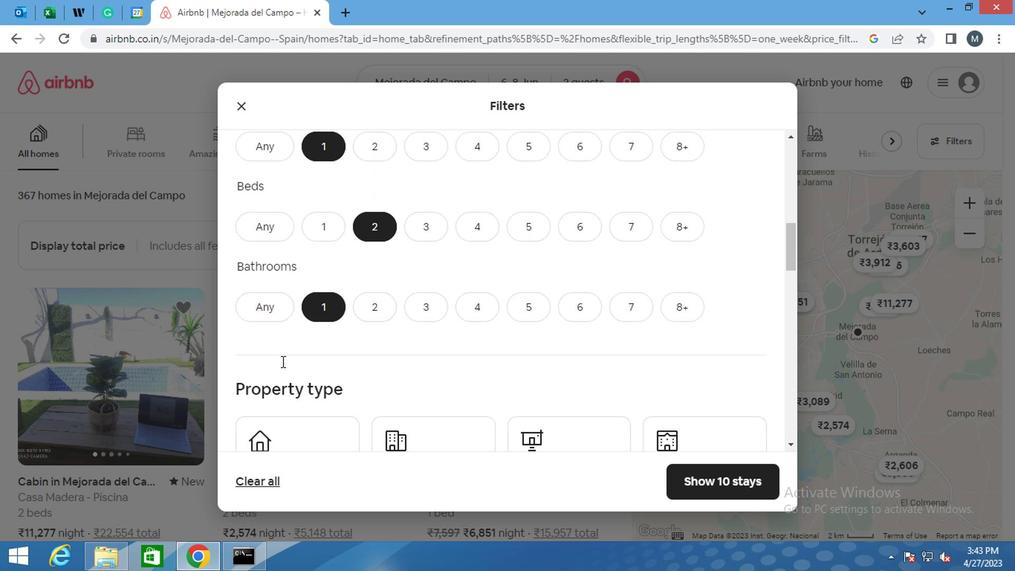
Action: Mouse scrolled (276, 360) with delta (0, 0)
Screenshot: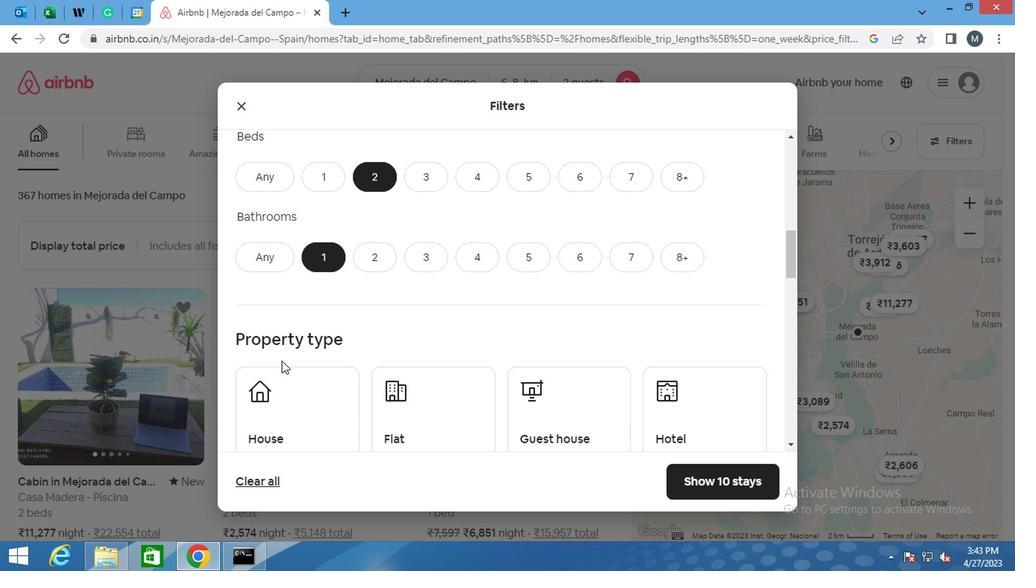 
Action: Mouse moved to (274, 360)
Screenshot: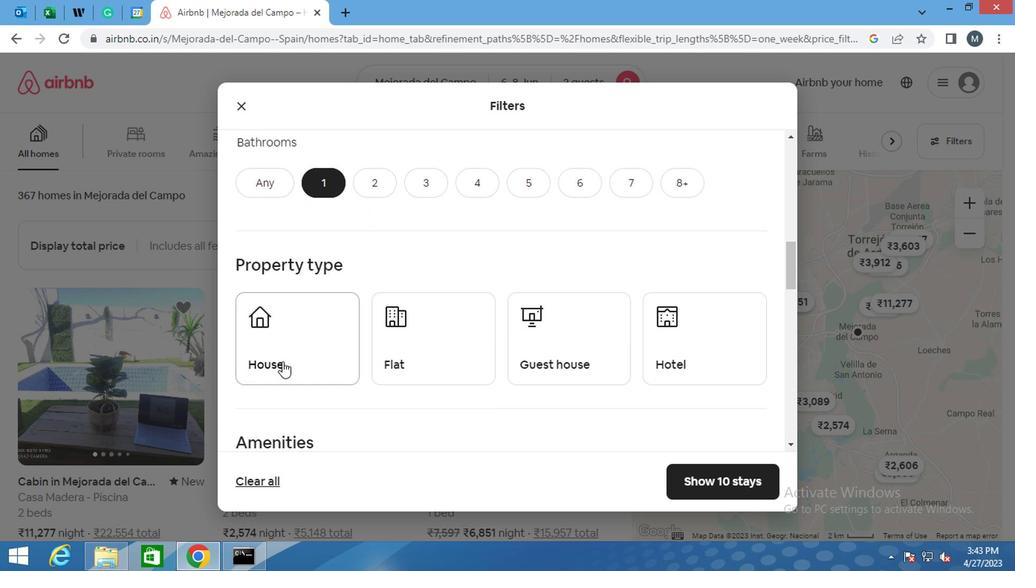 
Action: Mouse pressed left at (274, 360)
Screenshot: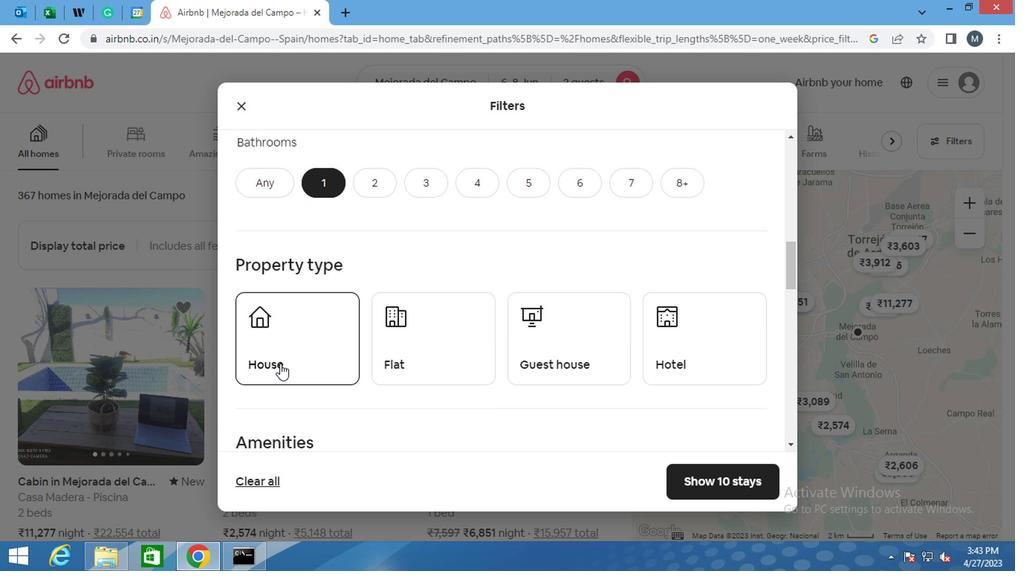 
Action: Mouse moved to (412, 345)
Screenshot: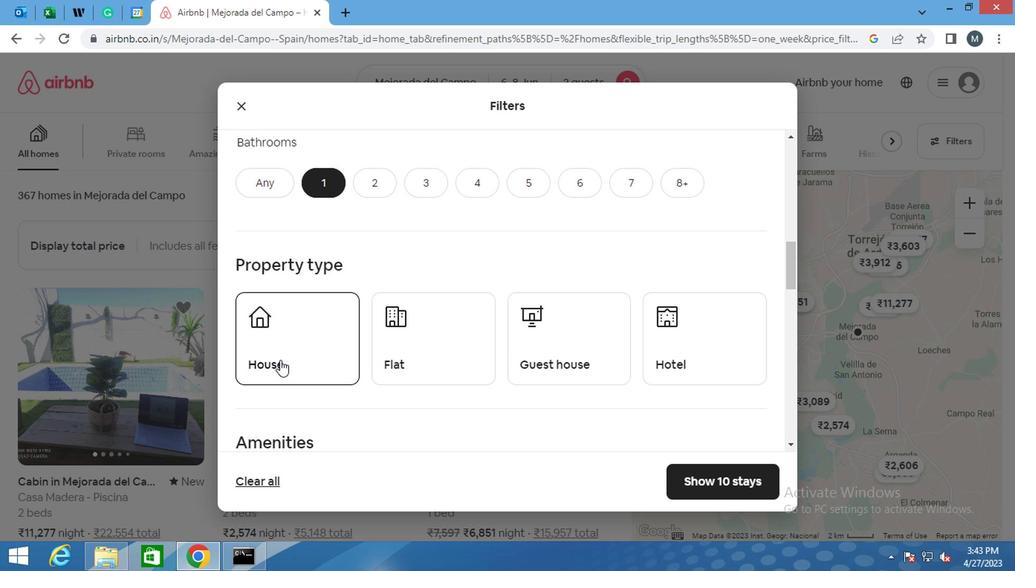 
Action: Mouse pressed left at (412, 345)
Screenshot: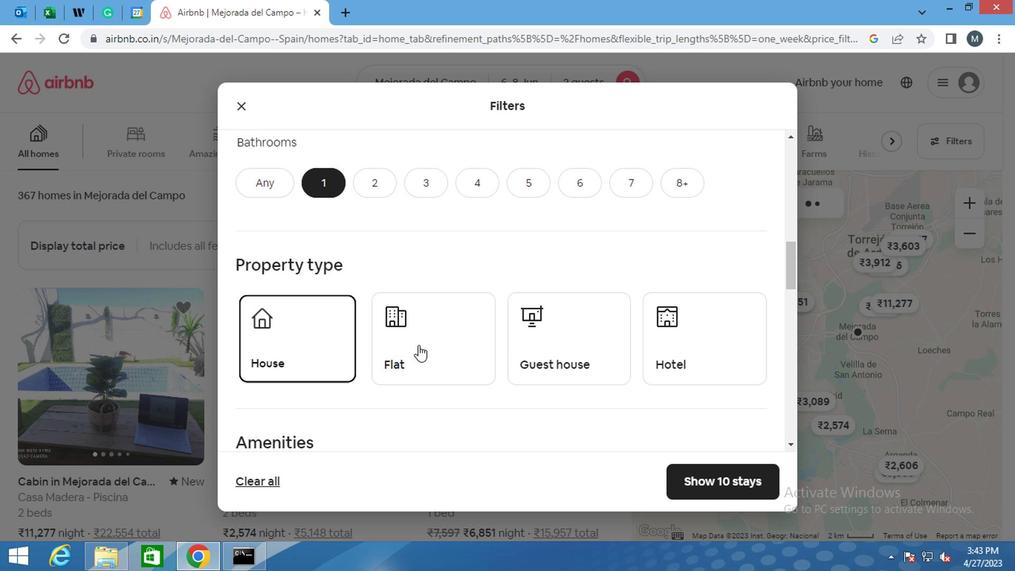 
Action: Mouse moved to (503, 346)
Screenshot: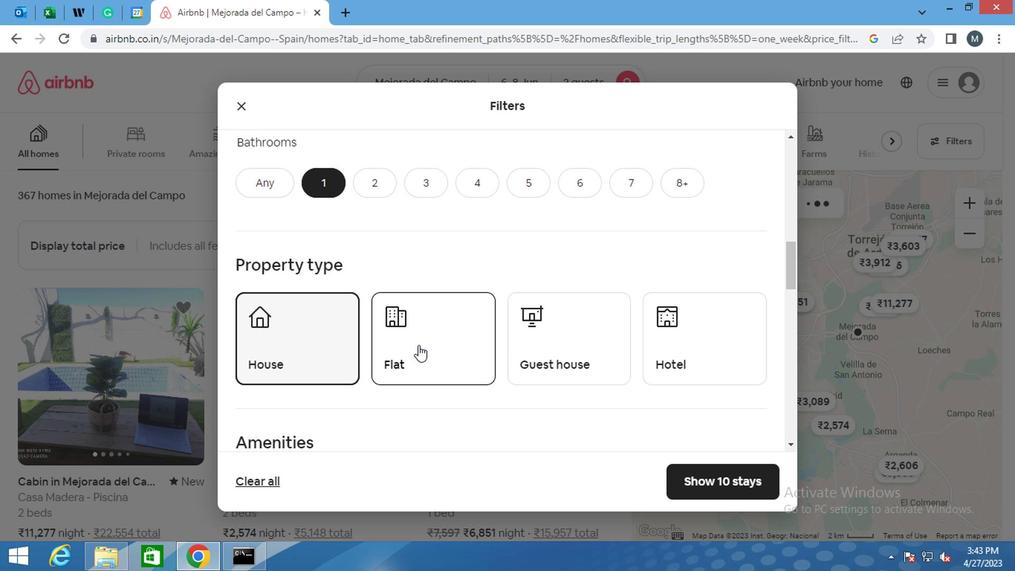 
Action: Mouse pressed left at (503, 346)
Screenshot: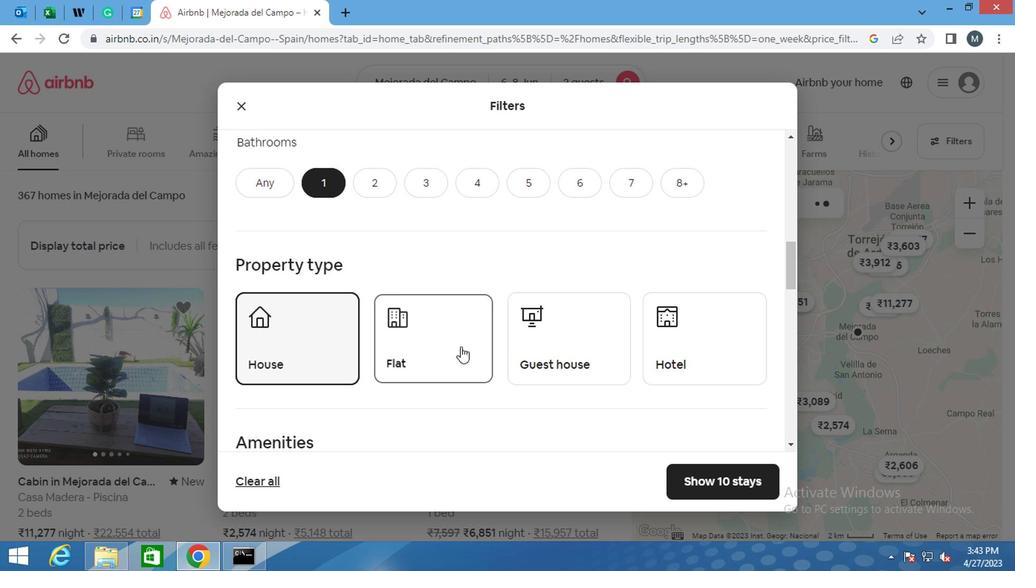 
Action: Mouse moved to (369, 342)
Screenshot: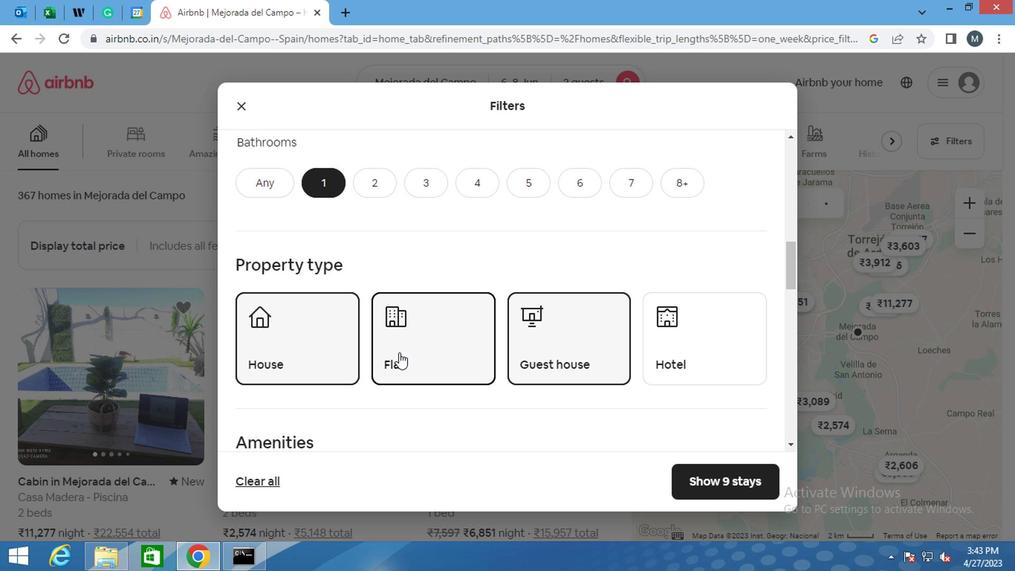 
Action: Mouse scrolled (369, 342) with delta (0, 0)
Screenshot: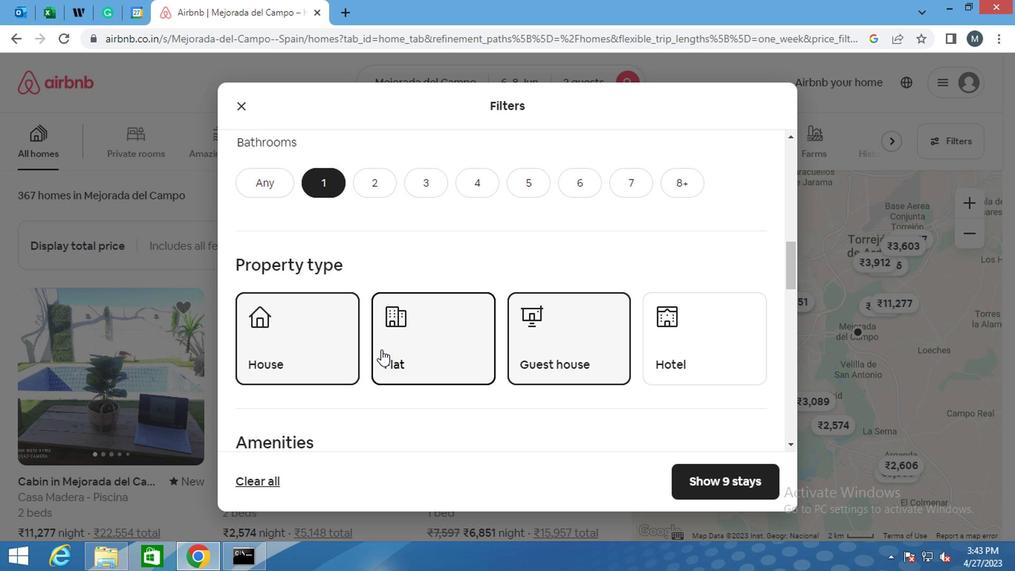 
Action: Mouse moved to (368, 342)
Screenshot: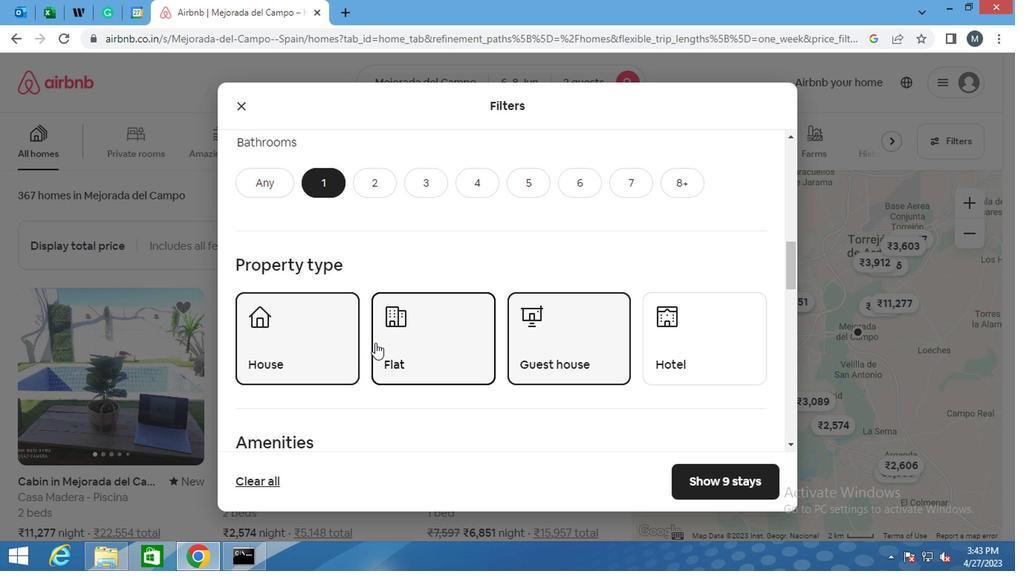 
Action: Mouse scrolled (368, 342) with delta (0, 0)
Screenshot: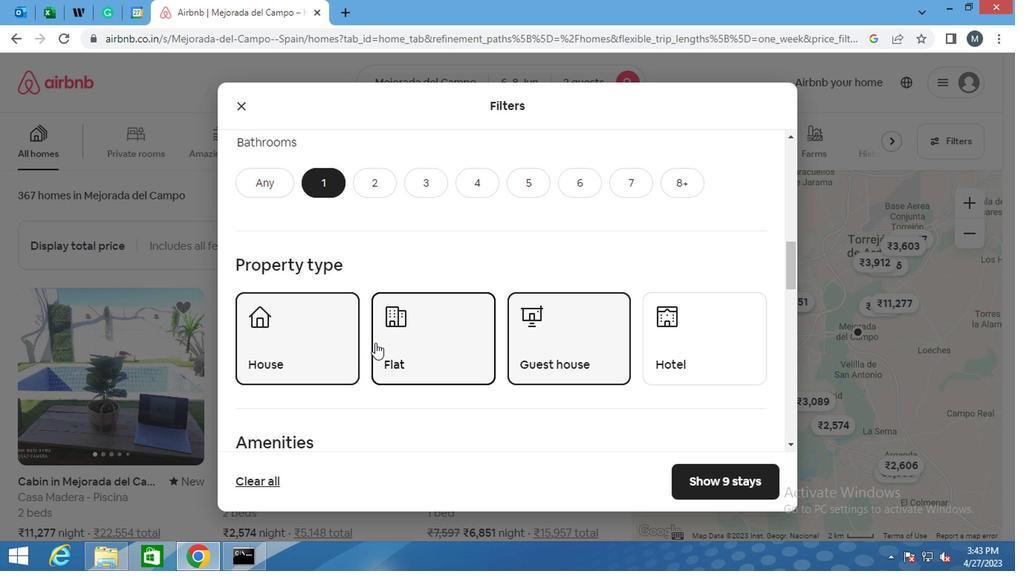 
Action: Mouse moved to (366, 342)
Screenshot: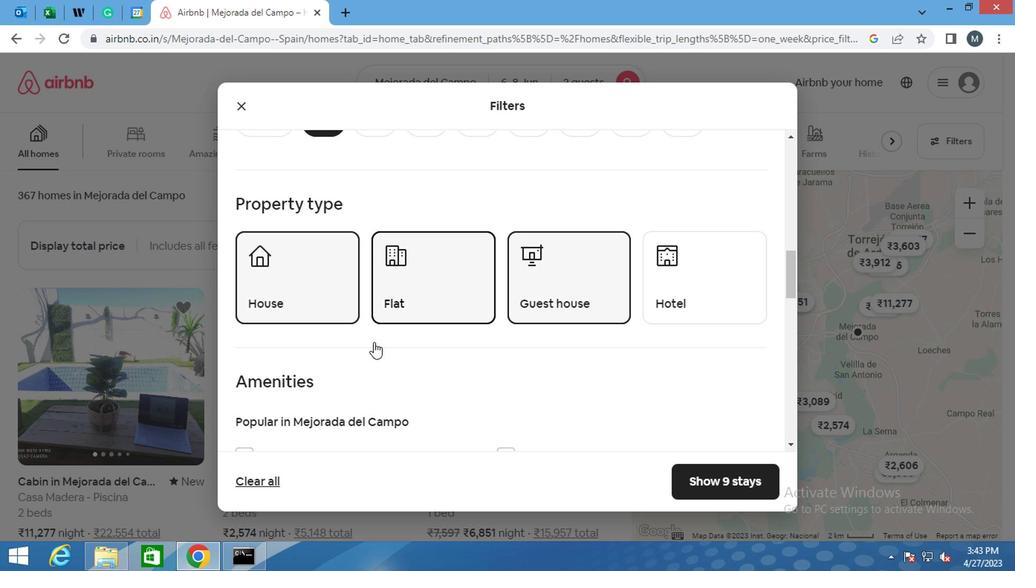 
Action: Mouse scrolled (366, 342) with delta (0, 0)
Screenshot: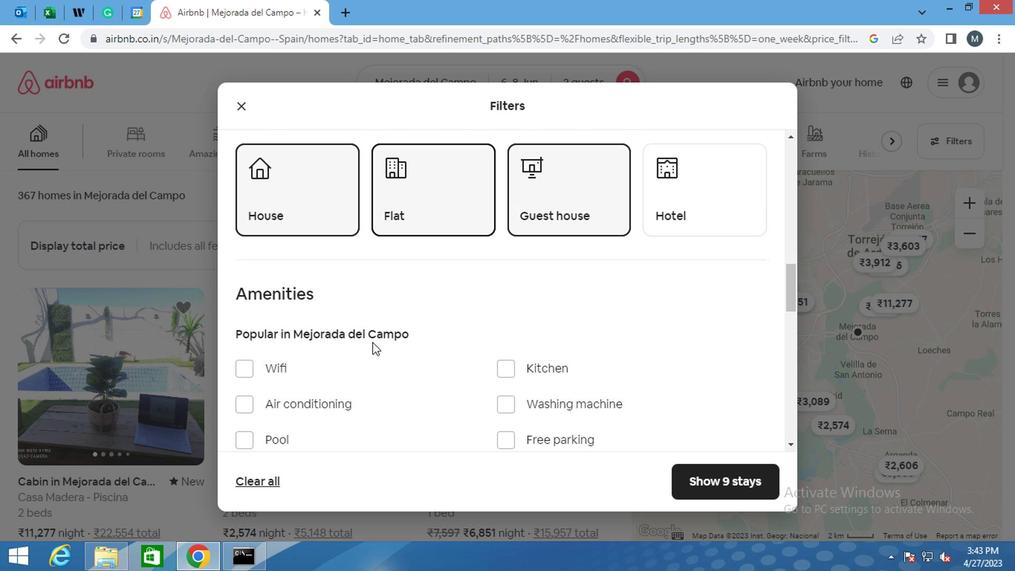 
Action: Mouse moved to (243, 292)
Screenshot: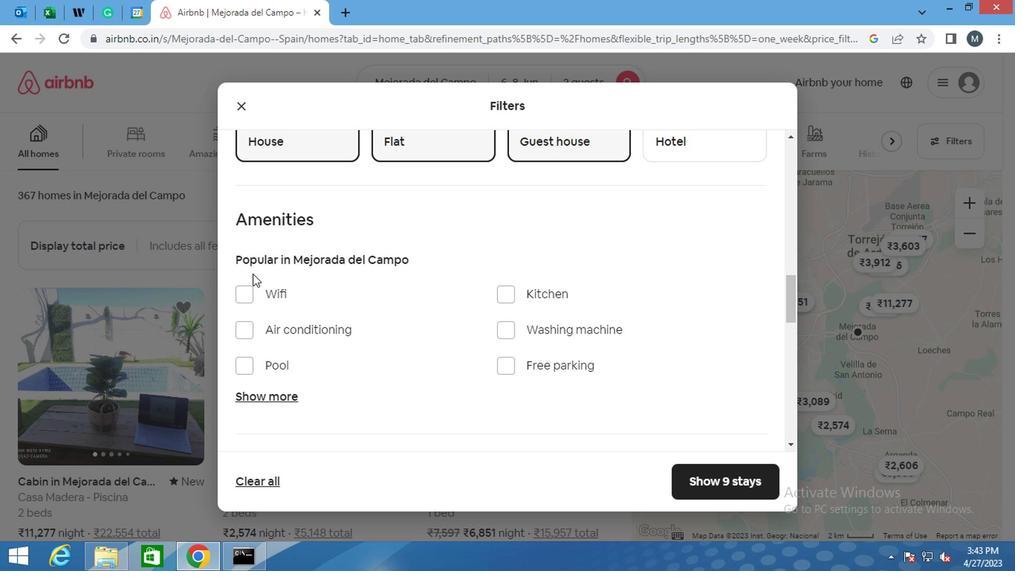 
Action: Mouse pressed left at (243, 292)
Screenshot: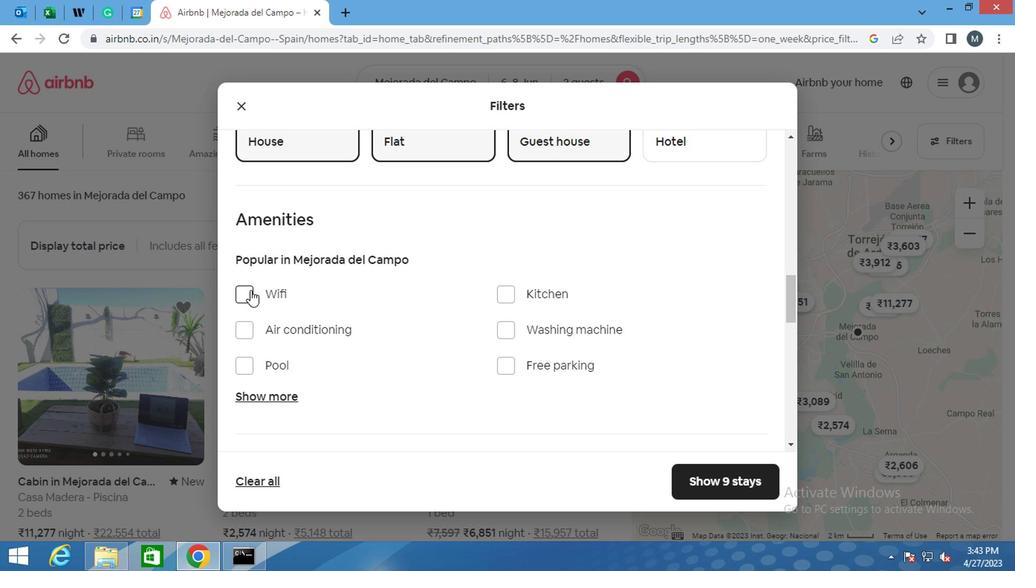 
Action: Mouse moved to (493, 329)
Screenshot: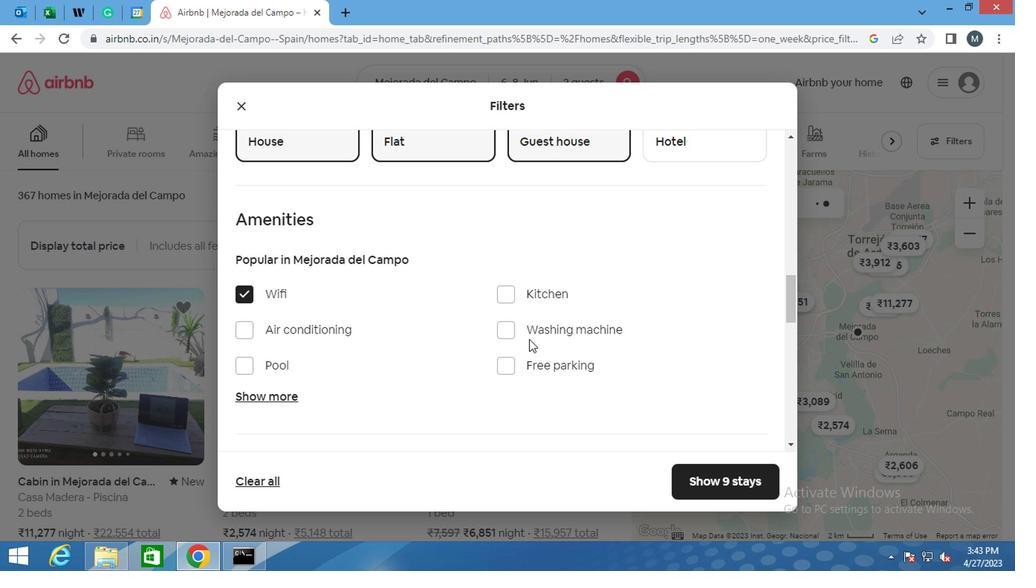 
Action: Mouse pressed left at (493, 329)
Screenshot: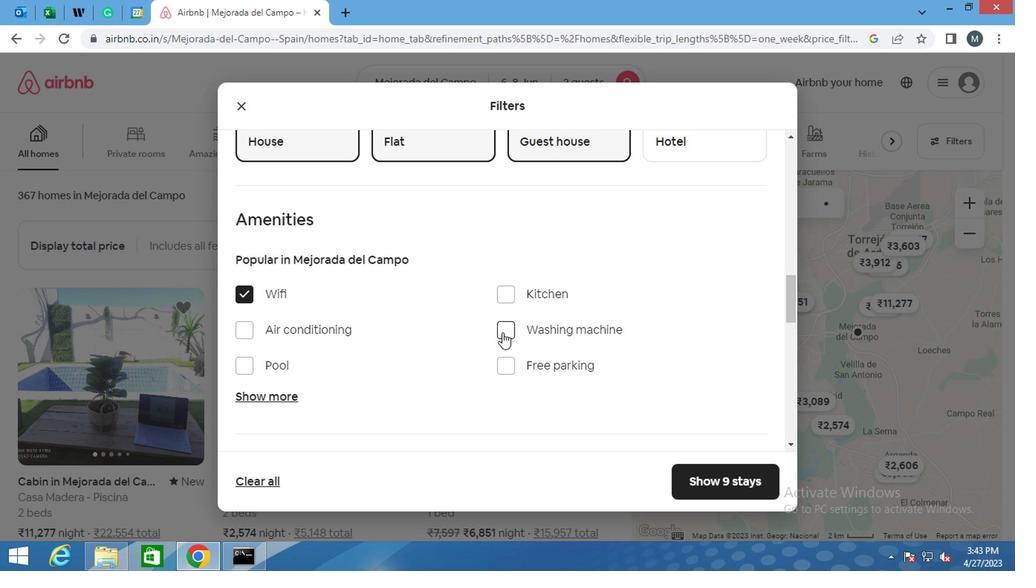 
Action: Mouse moved to (412, 318)
Screenshot: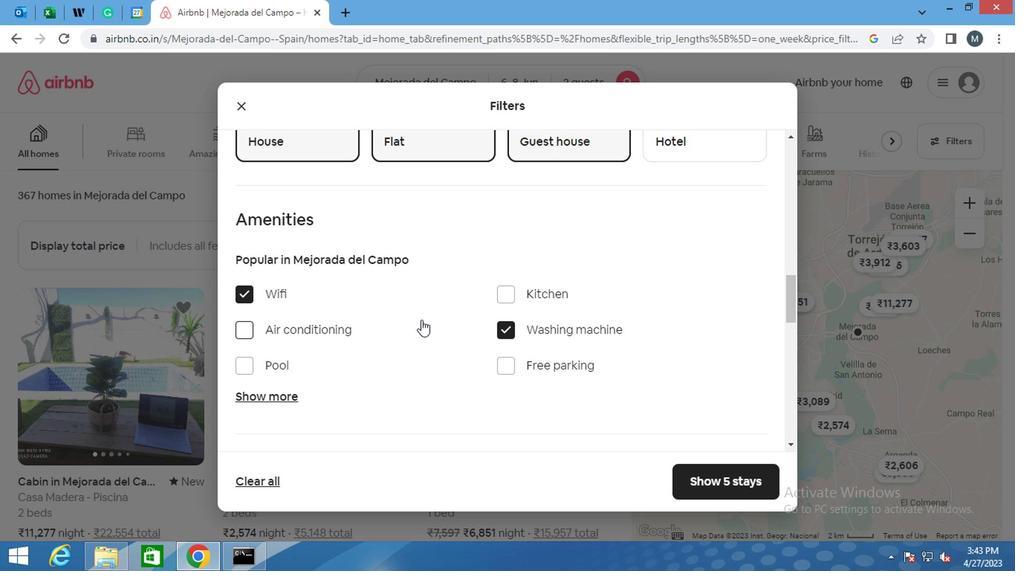 
Action: Mouse scrolled (412, 317) with delta (0, -1)
Screenshot: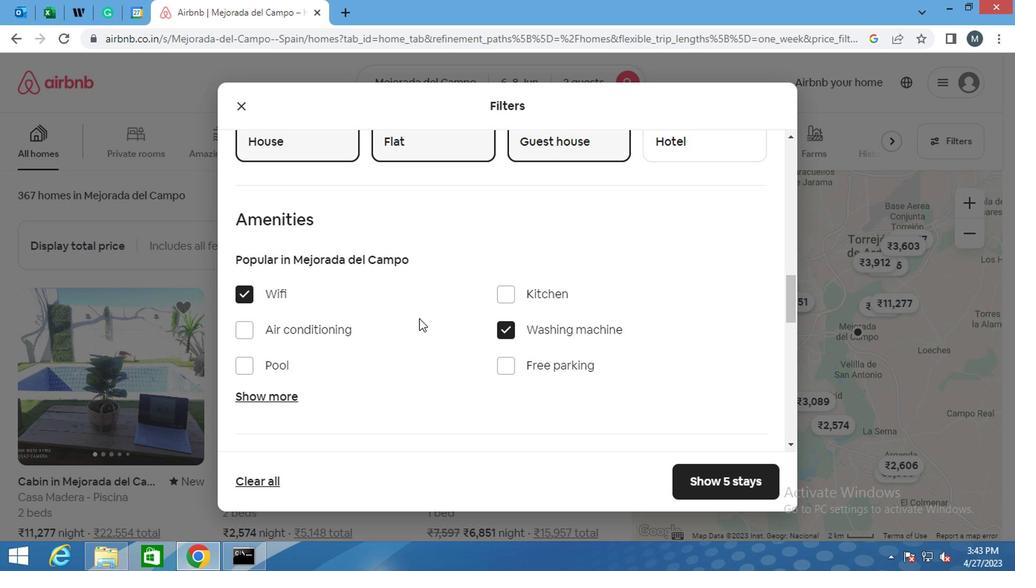 
Action: Mouse moved to (408, 318)
Screenshot: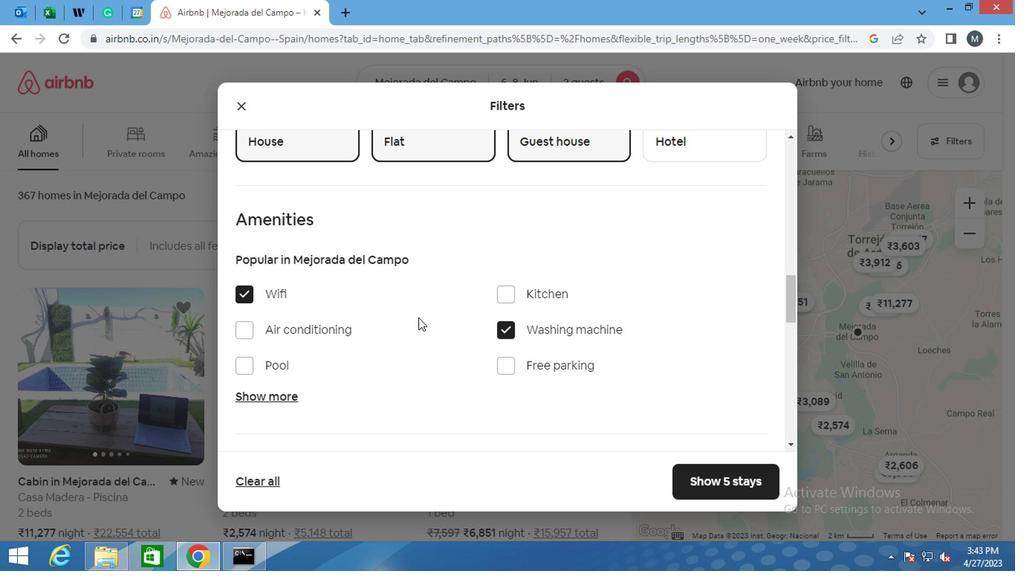 
Action: Mouse scrolled (408, 318) with delta (0, 0)
Screenshot: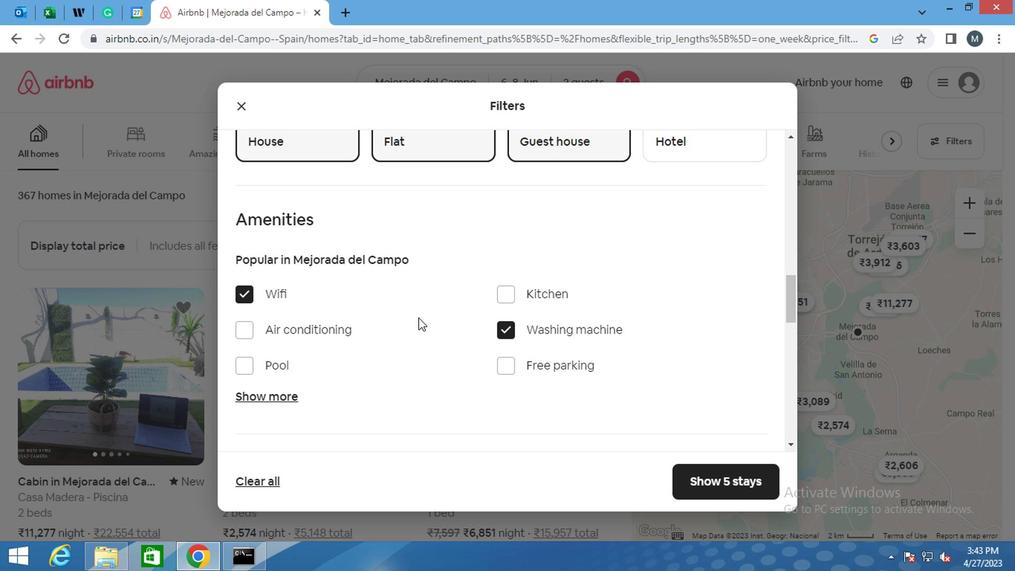 
Action: Mouse moved to (256, 321)
Screenshot: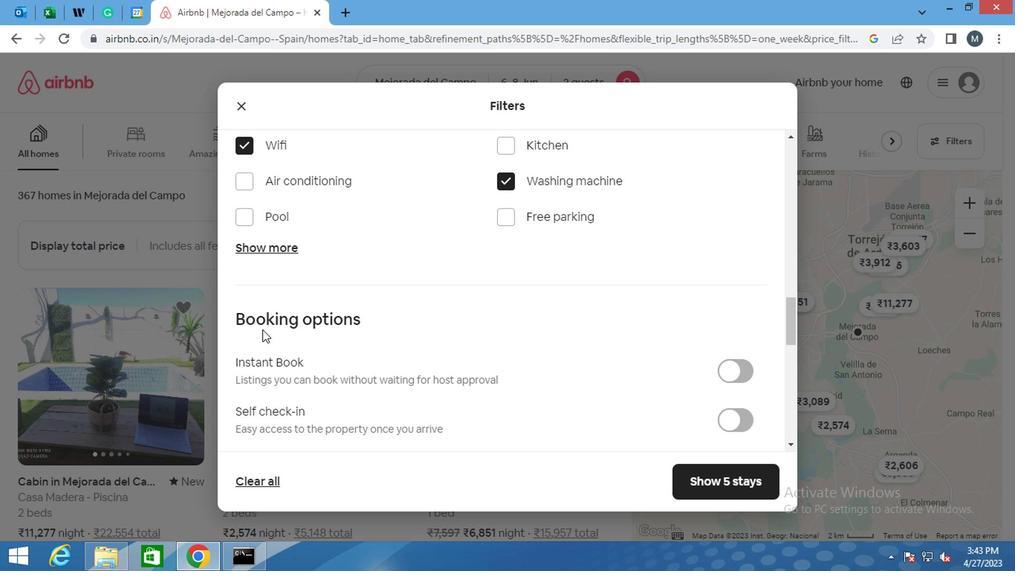 
Action: Mouse scrolled (256, 320) with delta (0, -1)
Screenshot: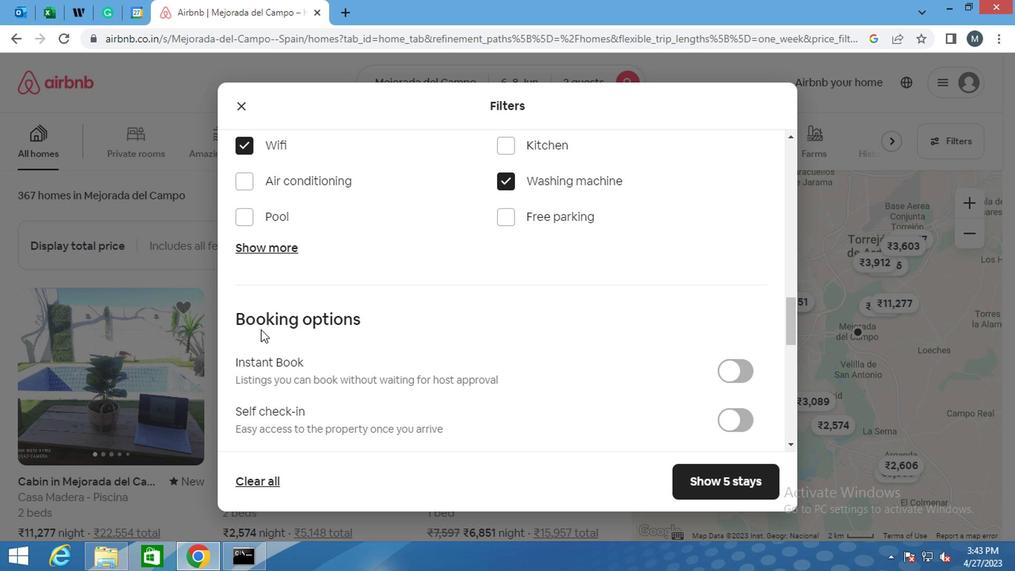 
Action: Mouse scrolled (256, 320) with delta (0, -1)
Screenshot: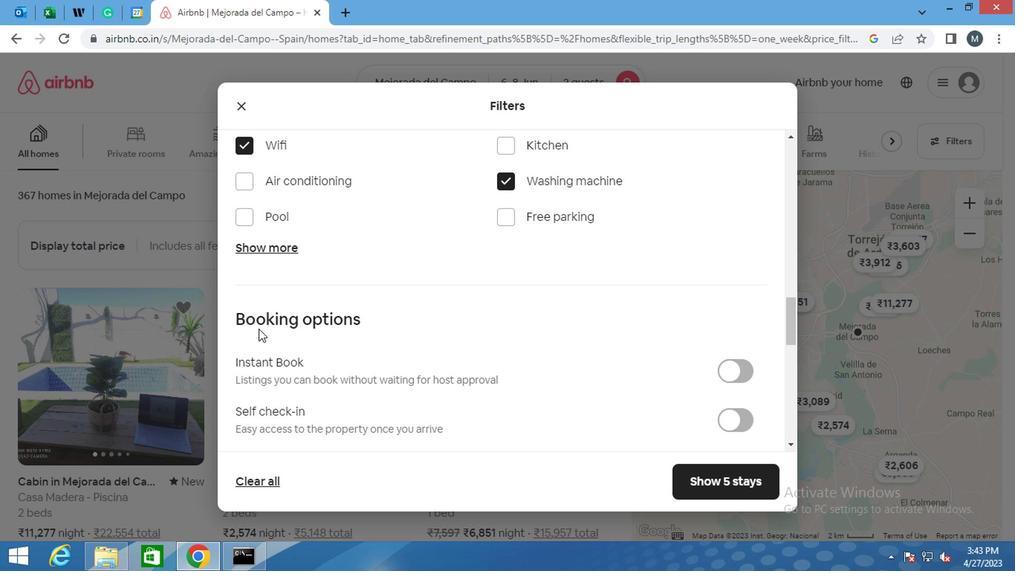 
Action: Mouse moved to (714, 269)
Screenshot: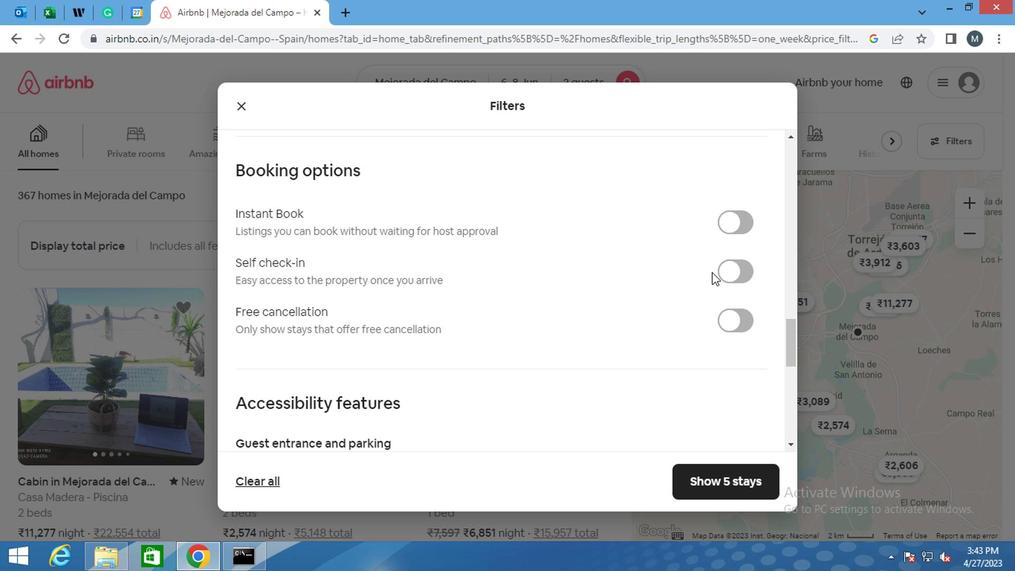 
Action: Mouse pressed left at (714, 269)
Screenshot: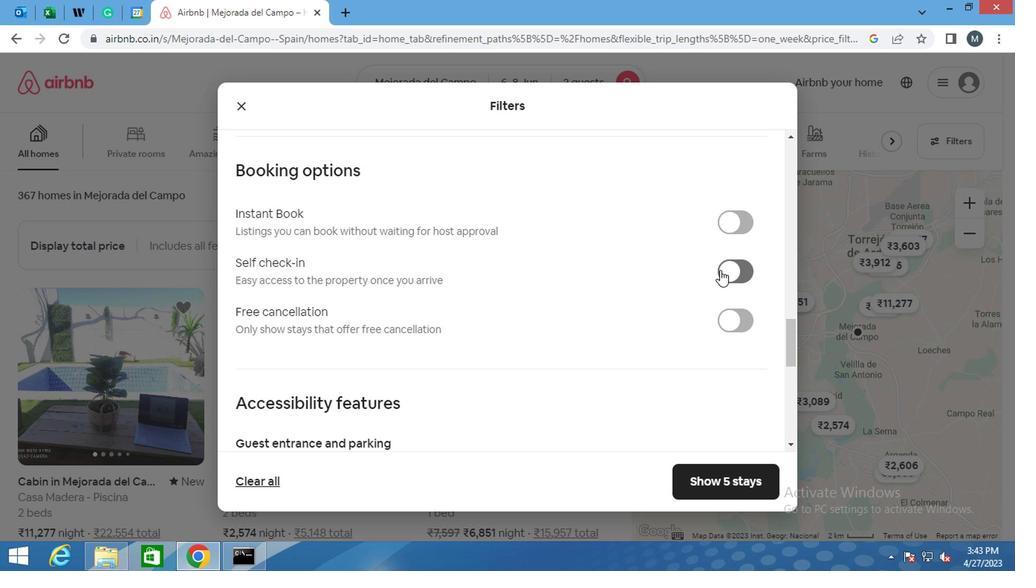 
Action: Mouse moved to (342, 318)
Screenshot: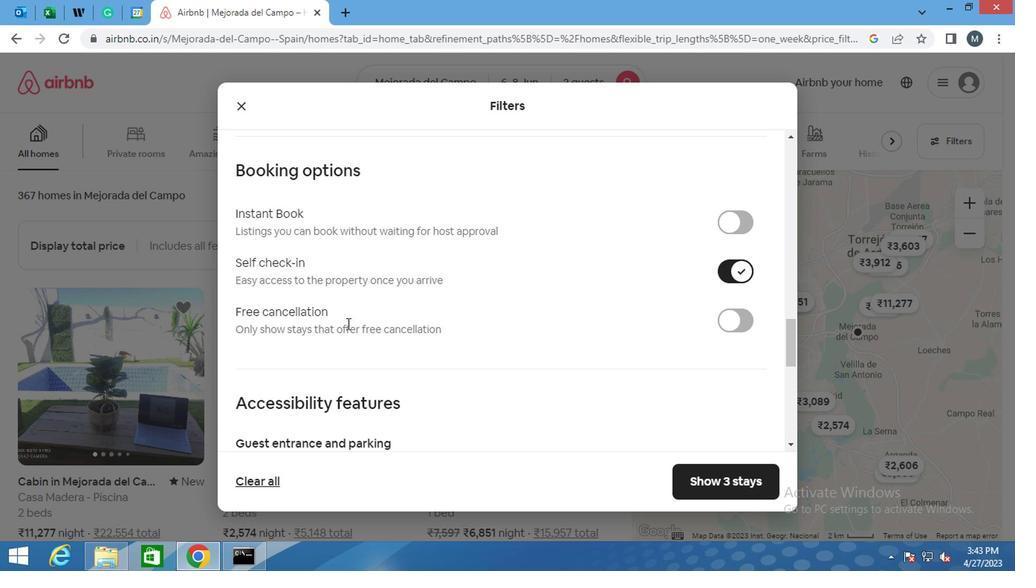
Action: Mouse scrolled (342, 318) with delta (0, 0)
Screenshot: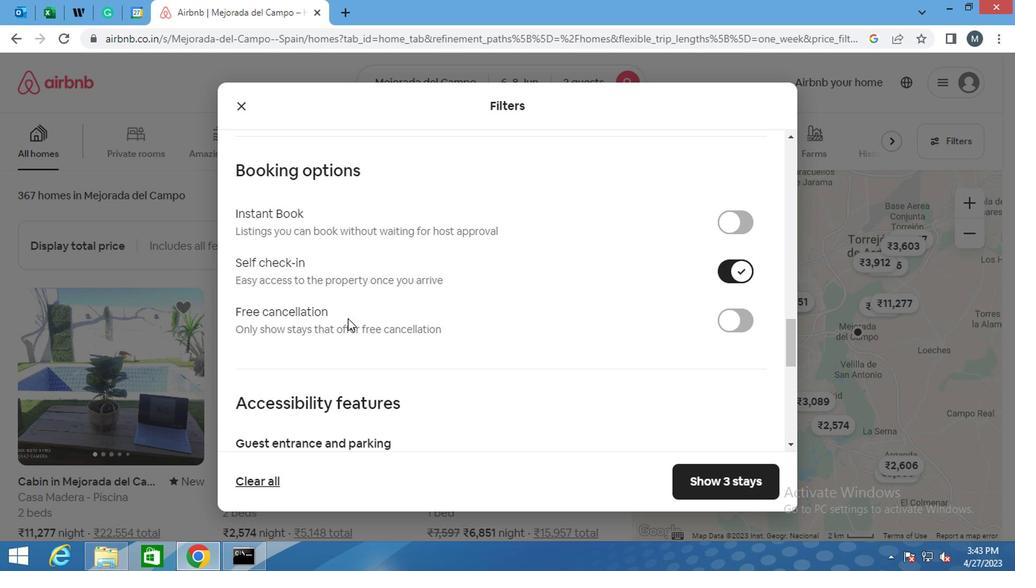 
Action: Mouse scrolled (342, 318) with delta (0, 0)
Screenshot: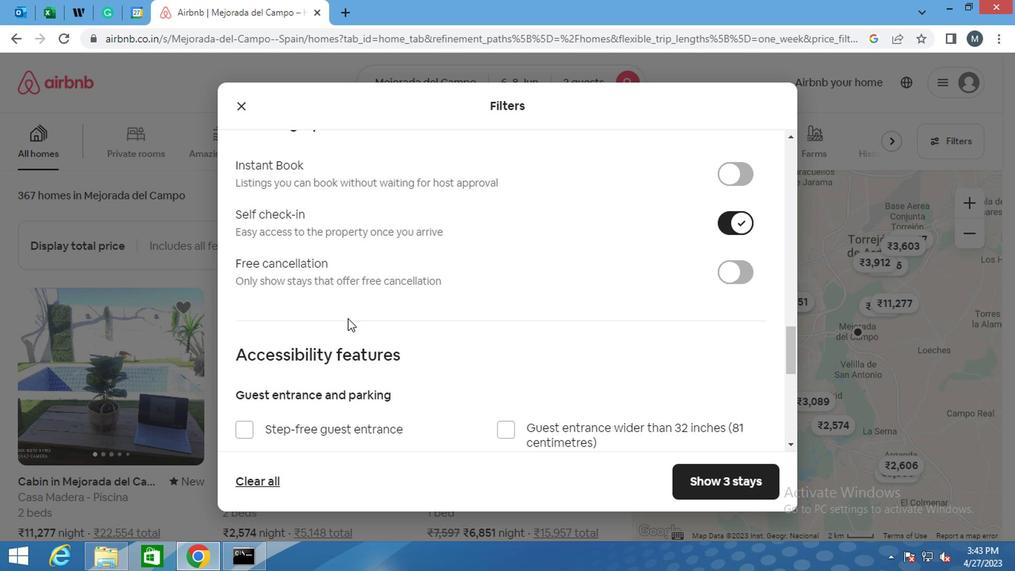 
Action: Mouse moved to (342, 318)
Screenshot: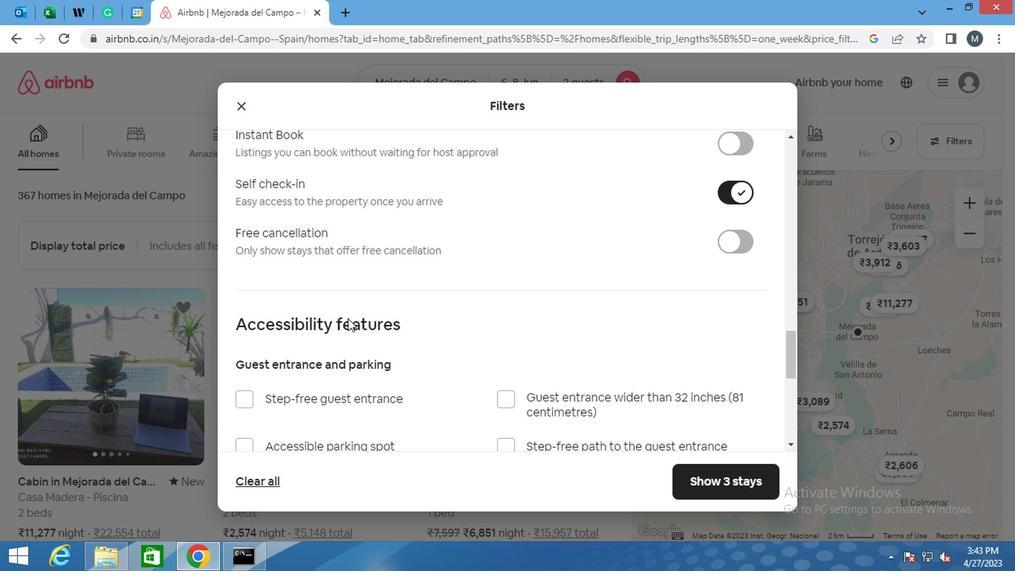 
Action: Mouse scrolled (342, 318) with delta (0, 0)
Screenshot: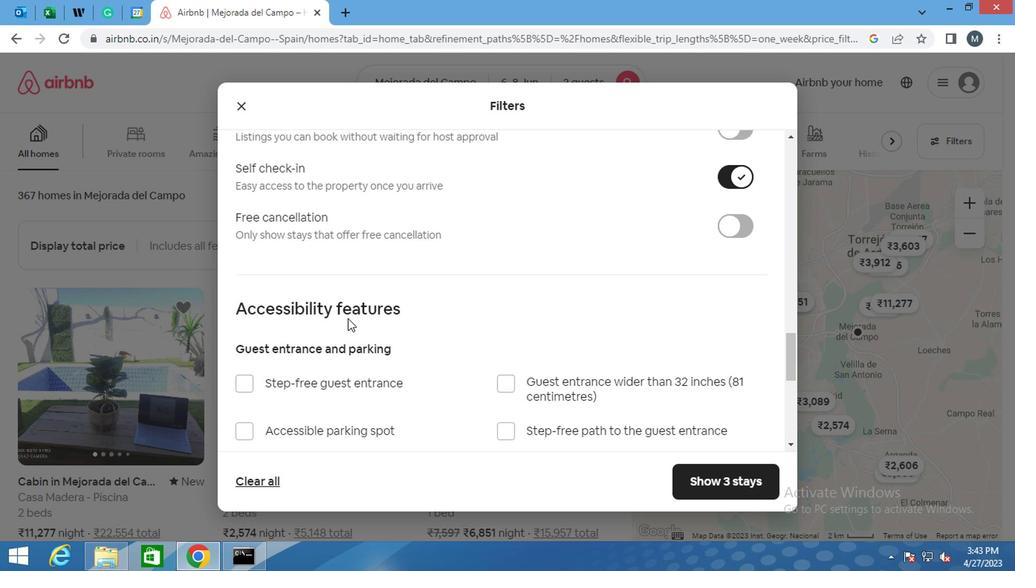 
Action: Mouse moved to (323, 329)
Screenshot: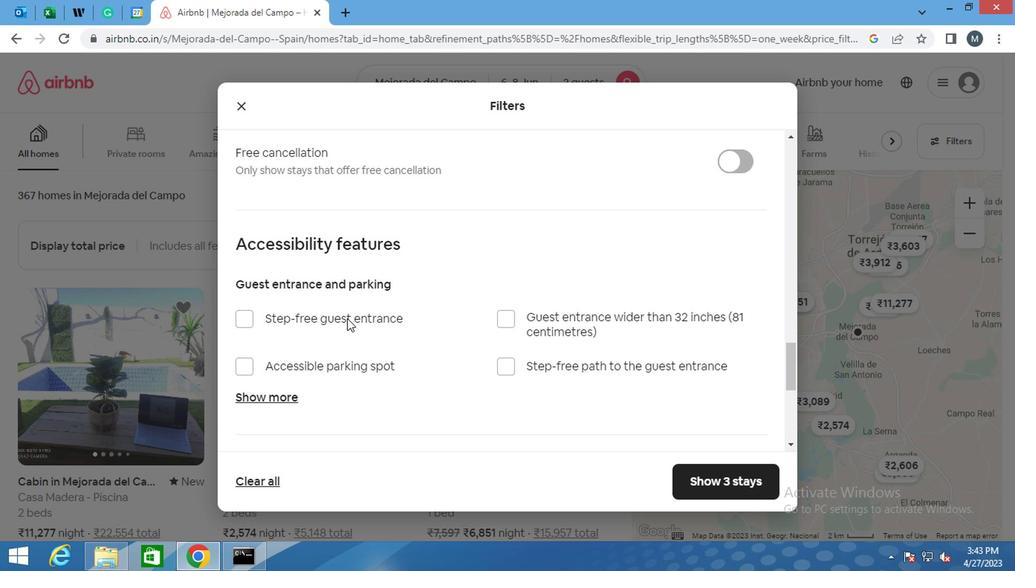 
Action: Mouse scrolled (323, 329) with delta (0, 0)
Screenshot: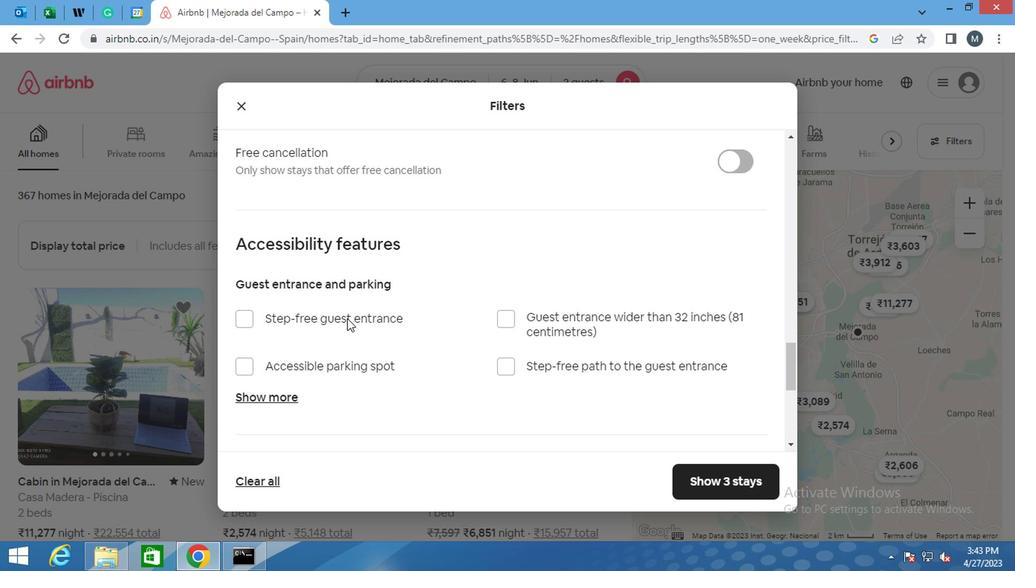 
Action: Mouse moved to (315, 335)
Screenshot: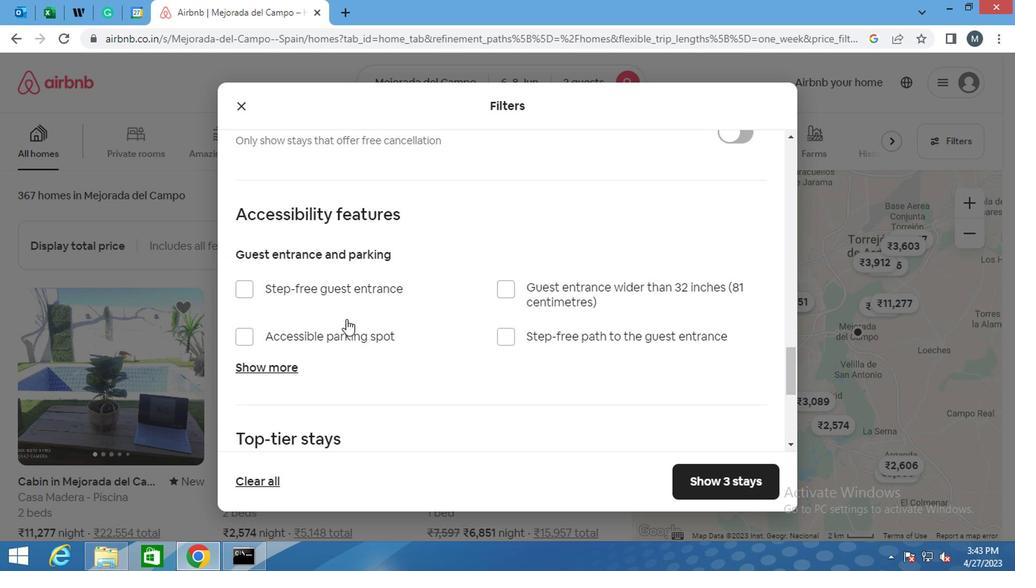 
Action: Mouse scrolled (315, 335) with delta (0, 0)
Screenshot: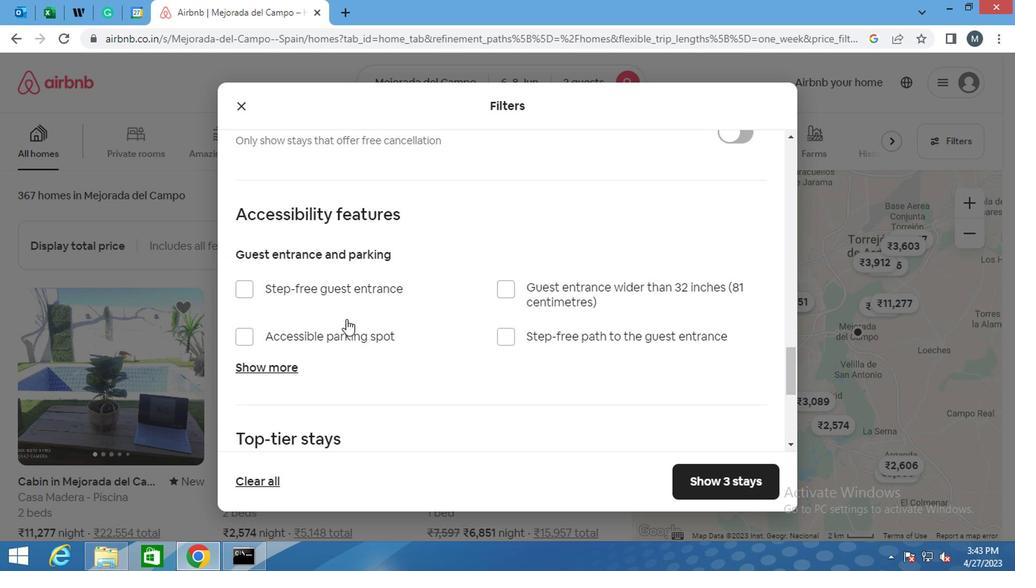 
Action: Mouse moved to (250, 392)
Screenshot: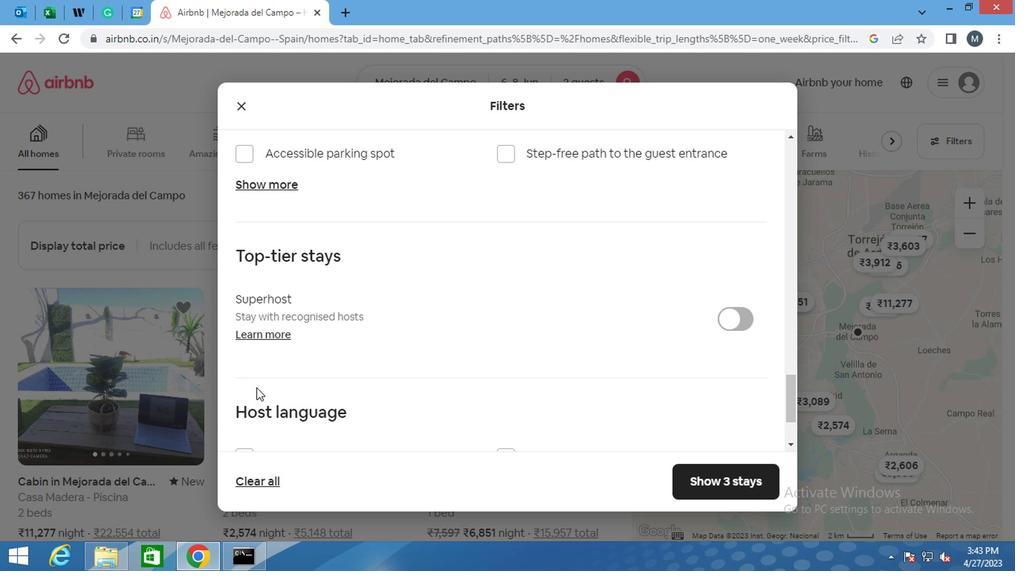 
Action: Mouse scrolled (250, 391) with delta (0, 0)
Screenshot: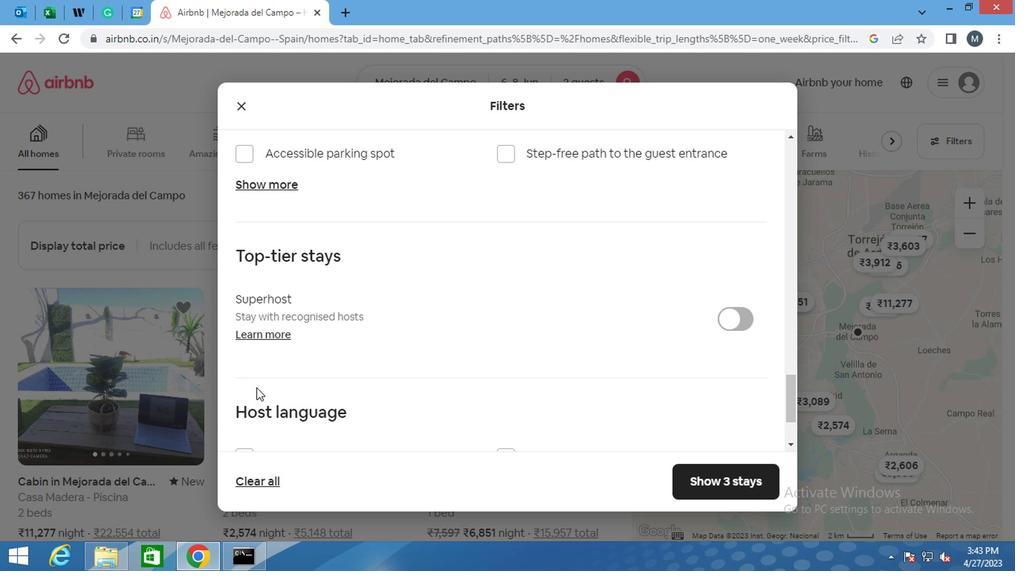 
Action: Mouse scrolled (250, 391) with delta (0, 0)
Screenshot: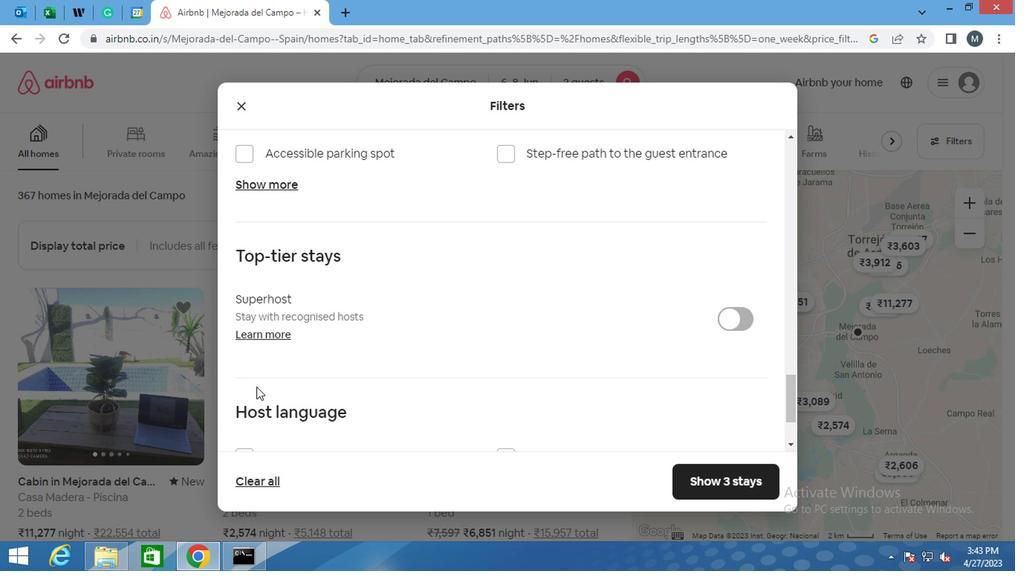 
Action: Mouse moved to (250, 393)
Screenshot: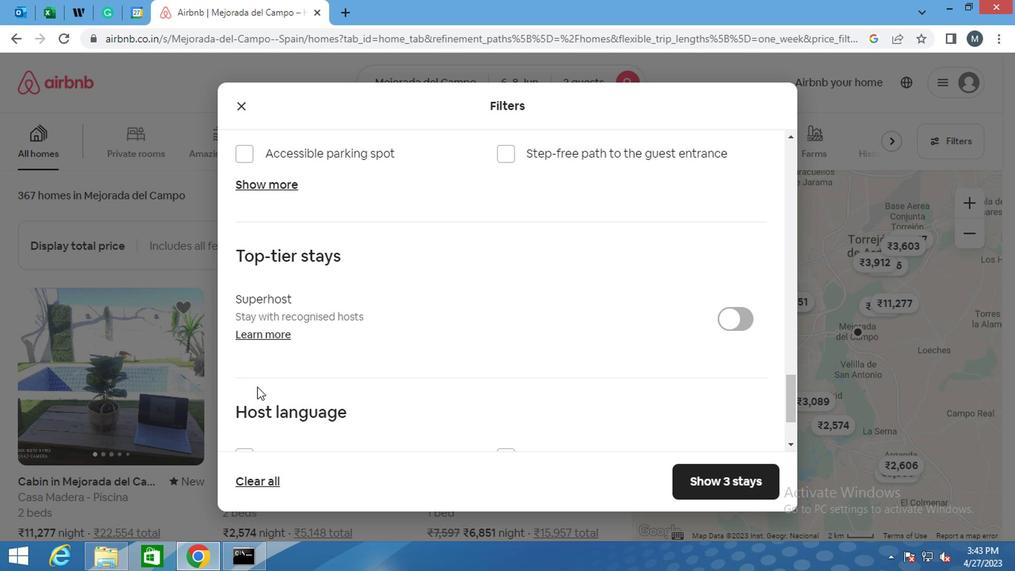 
Action: Mouse scrolled (250, 393) with delta (0, 0)
Screenshot: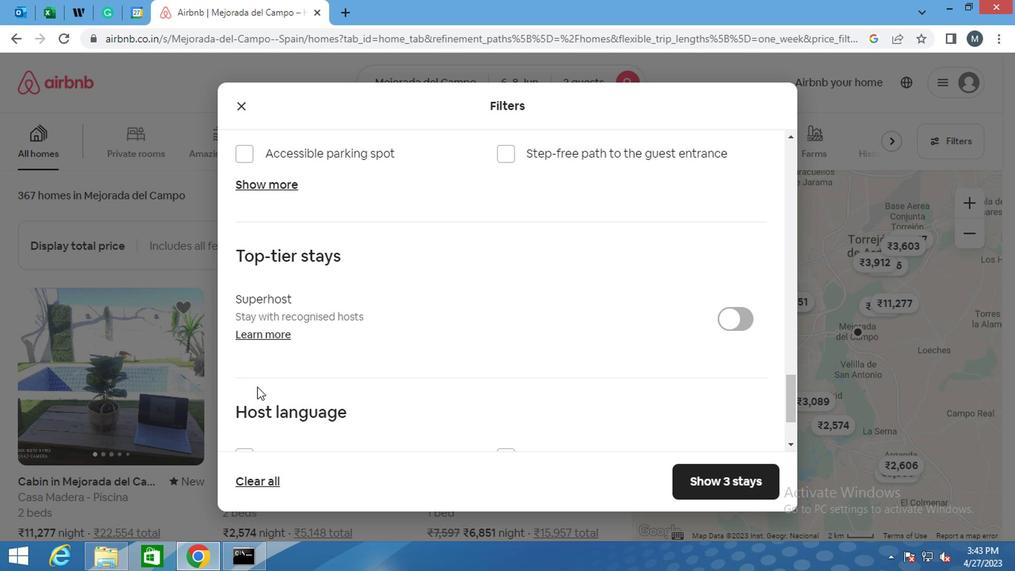 
Action: Mouse moved to (242, 350)
Screenshot: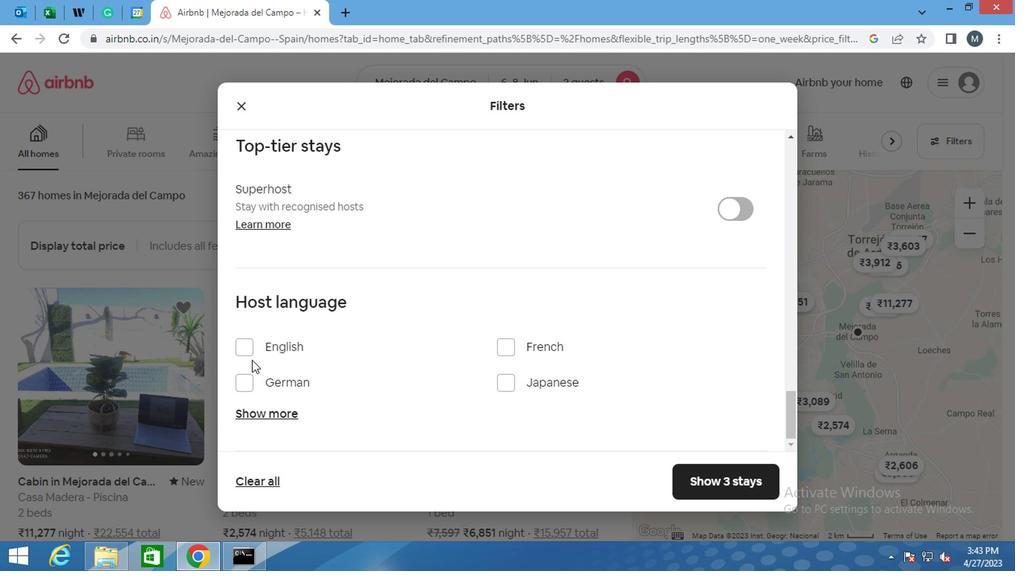 
Action: Mouse pressed left at (242, 350)
Screenshot: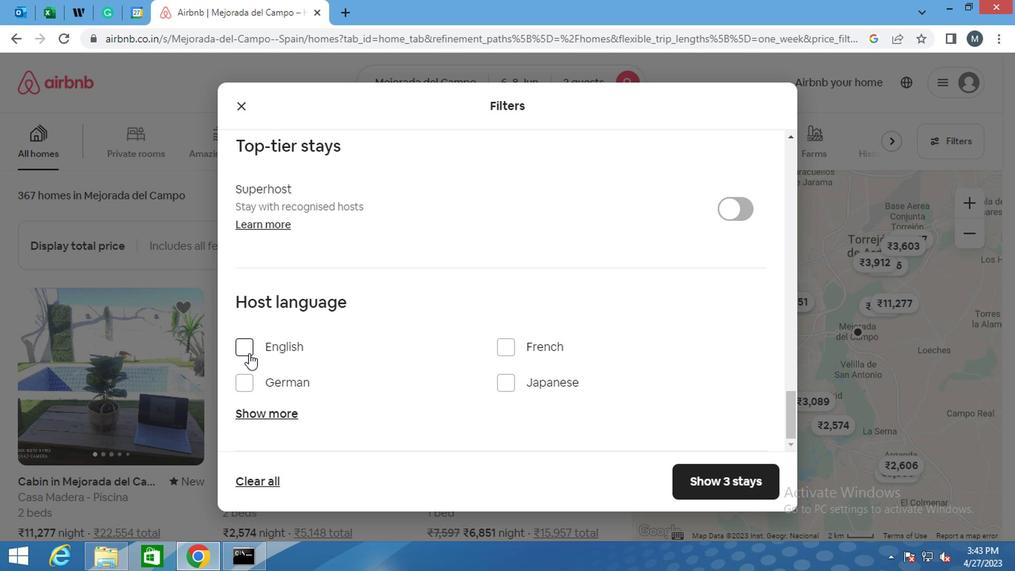 
Action: Mouse moved to (732, 479)
Screenshot: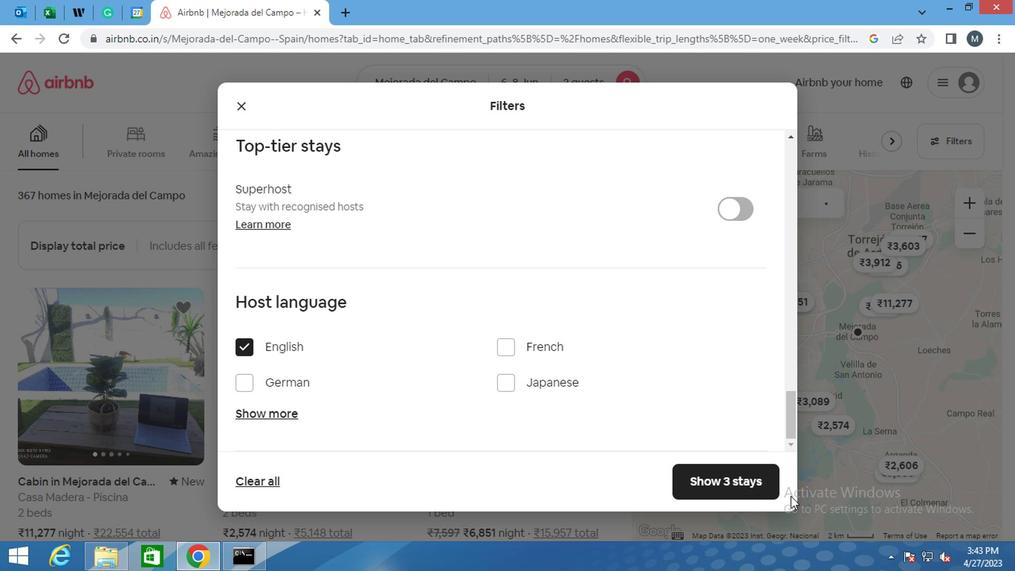 
Action: Mouse pressed left at (732, 479)
Screenshot: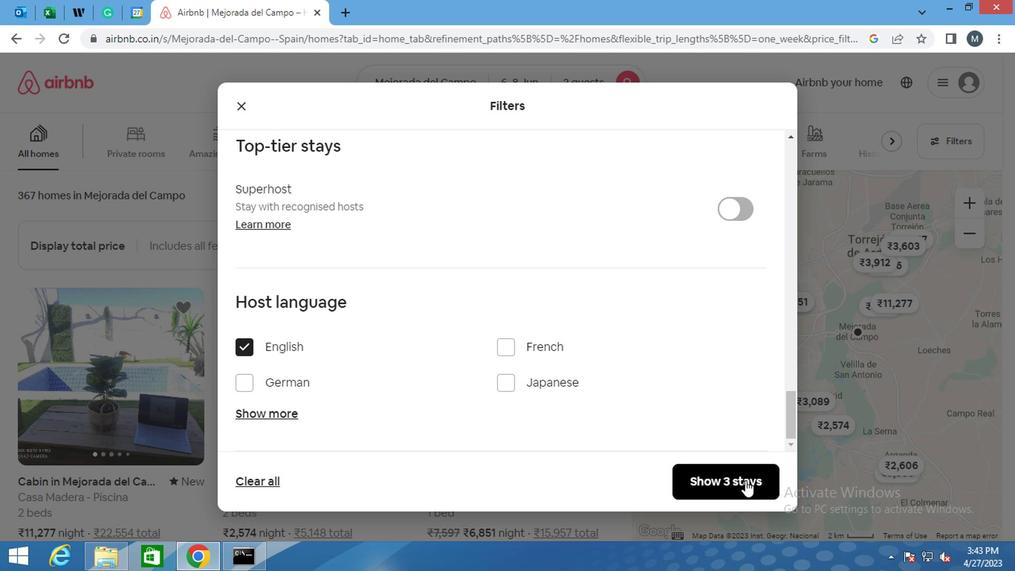
Action: Mouse moved to (729, 479)
Screenshot: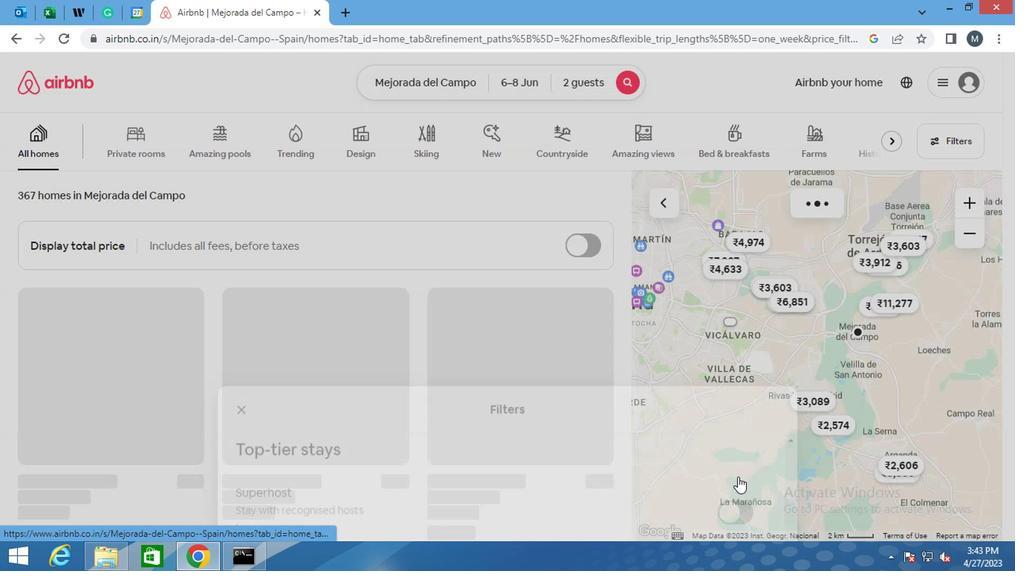 
Action: Key pressed <Key.f6><Key.f6>
Screenshot: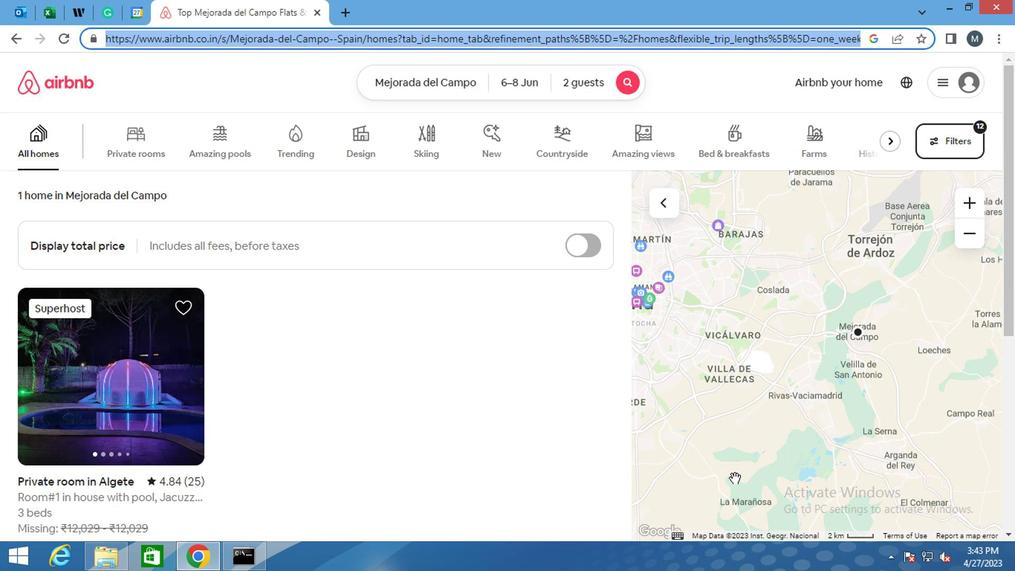 
